 Task: Open a blank google sheet and write heading  Blaze Sales. Add 10 people name  'Joshua Rivera, Zoey Coleman, Ryan Wright, Addison Bailey, Jonathan Simmons, Brooklyn Ward, Caleb Barnes, Audrey Collins, Gabriel Perry, Sofia Bell'Item code in between  1009-1200. Product range in between  1000-5000. Add Products   Keen Shoe, Lacoste Shoe, Merrell Shoe, Mizuno  Shoe, Onitsuka Tiger Shoe, Salomon Shoe, Sanuk Shoe, Saucony Shoe, Sperry Shoe, Superga Shoe.Choose quantity  5 to 10 Tax 12 percent commission 2 percent Total Add Amount. Save page  Blaze Sales log   book
Action: Mouse moved to (336, 202)
Screenshot: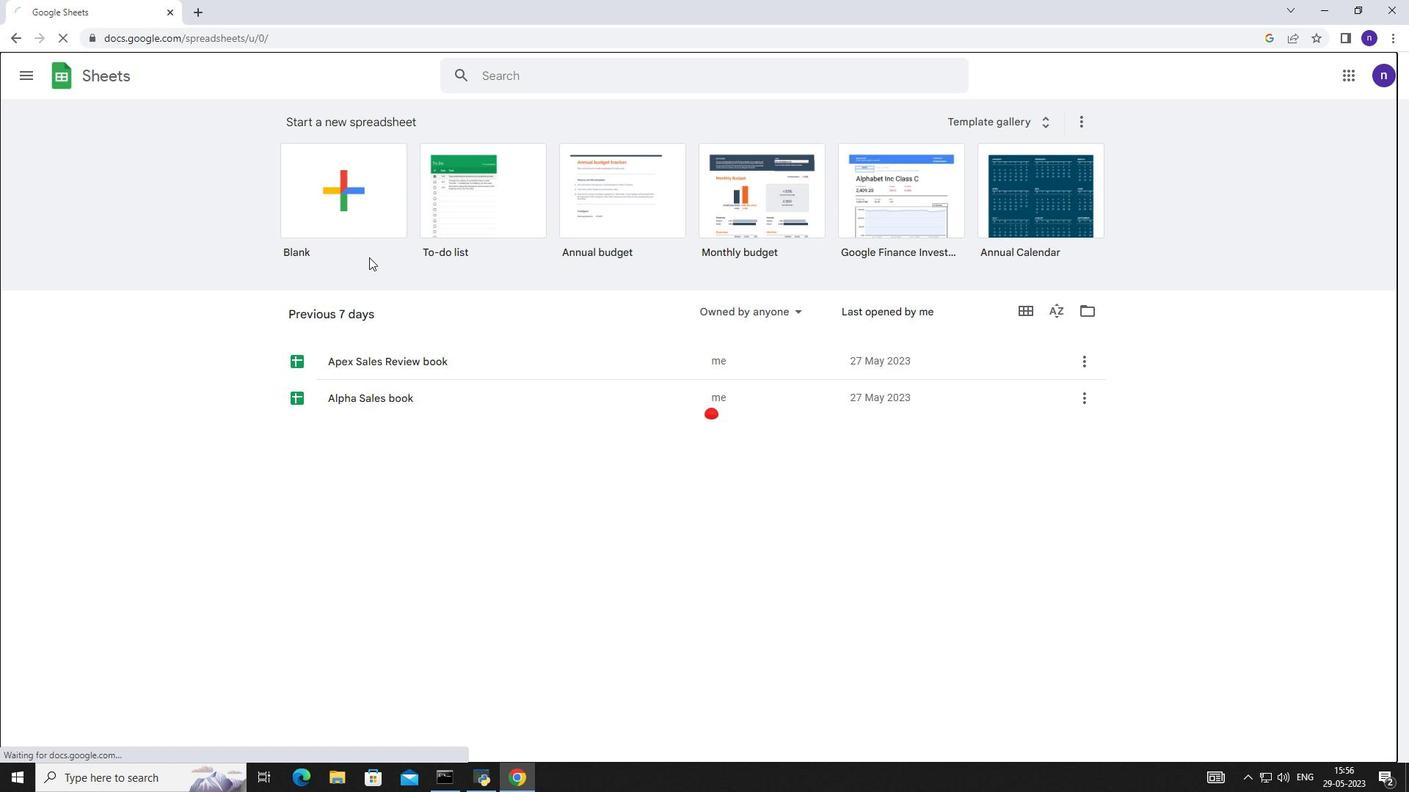 
Action: Mouse pressed left at (336, 202)
Screenshot: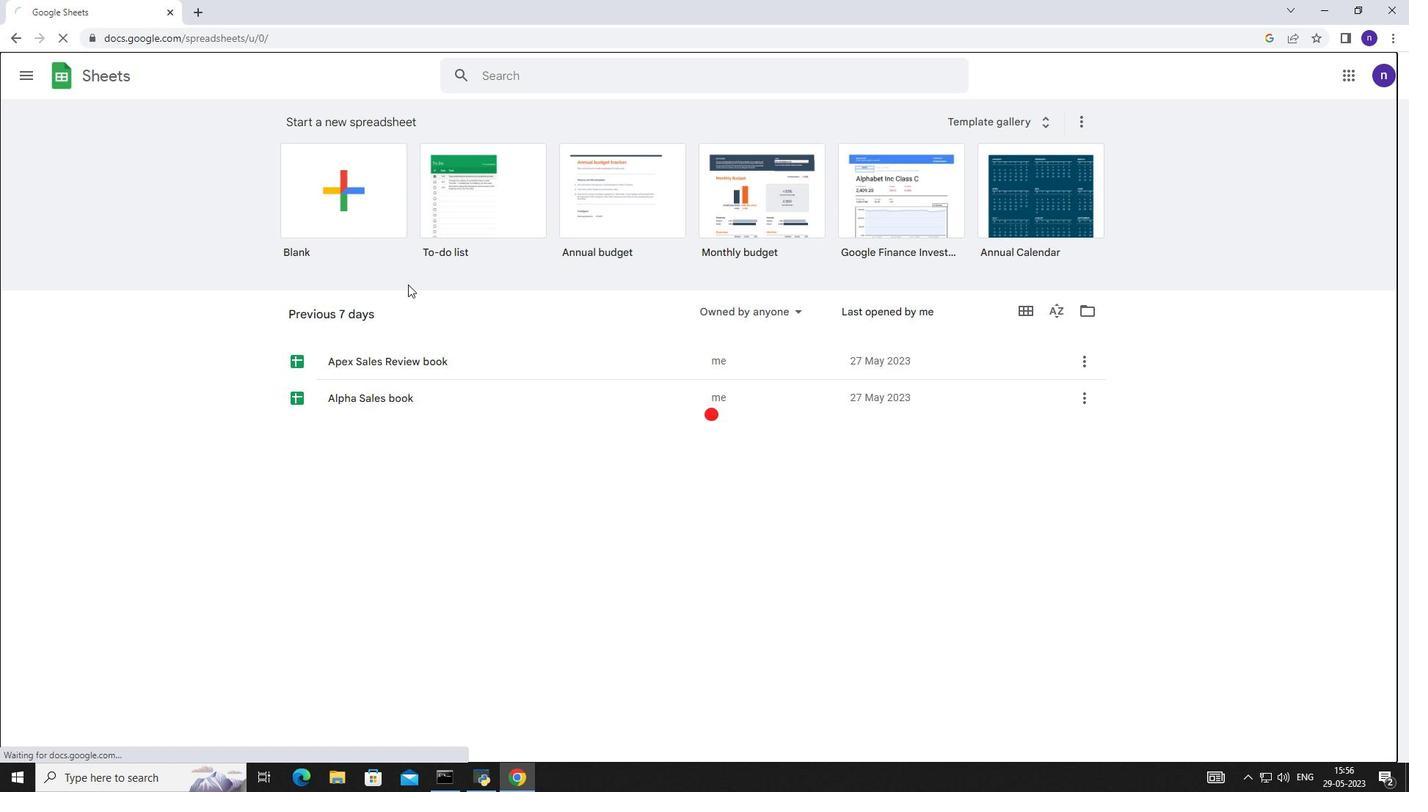 
Action: Mouse moved to (341, 184)
Screenshot: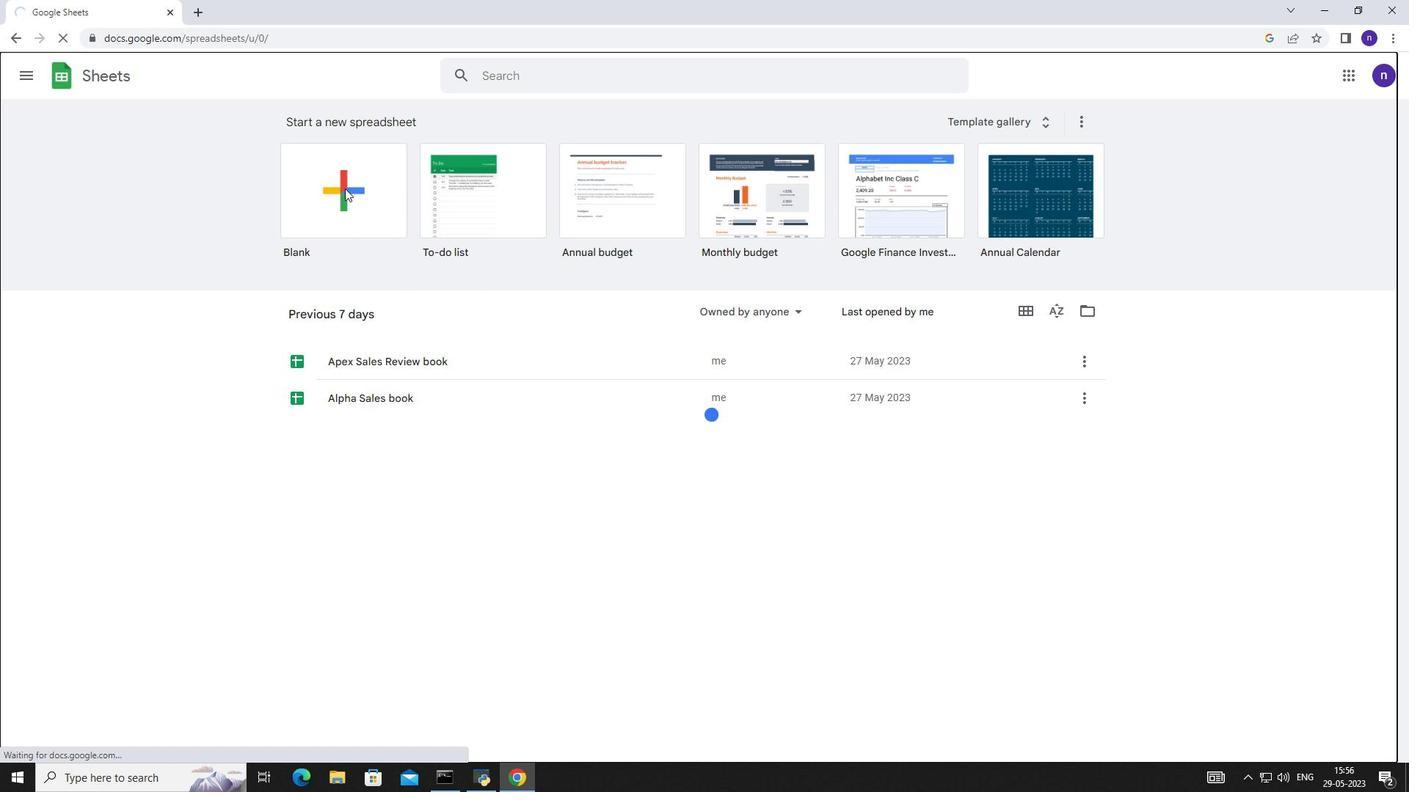 
Action: Mouse pressed left at (341, 184)
Screenshot: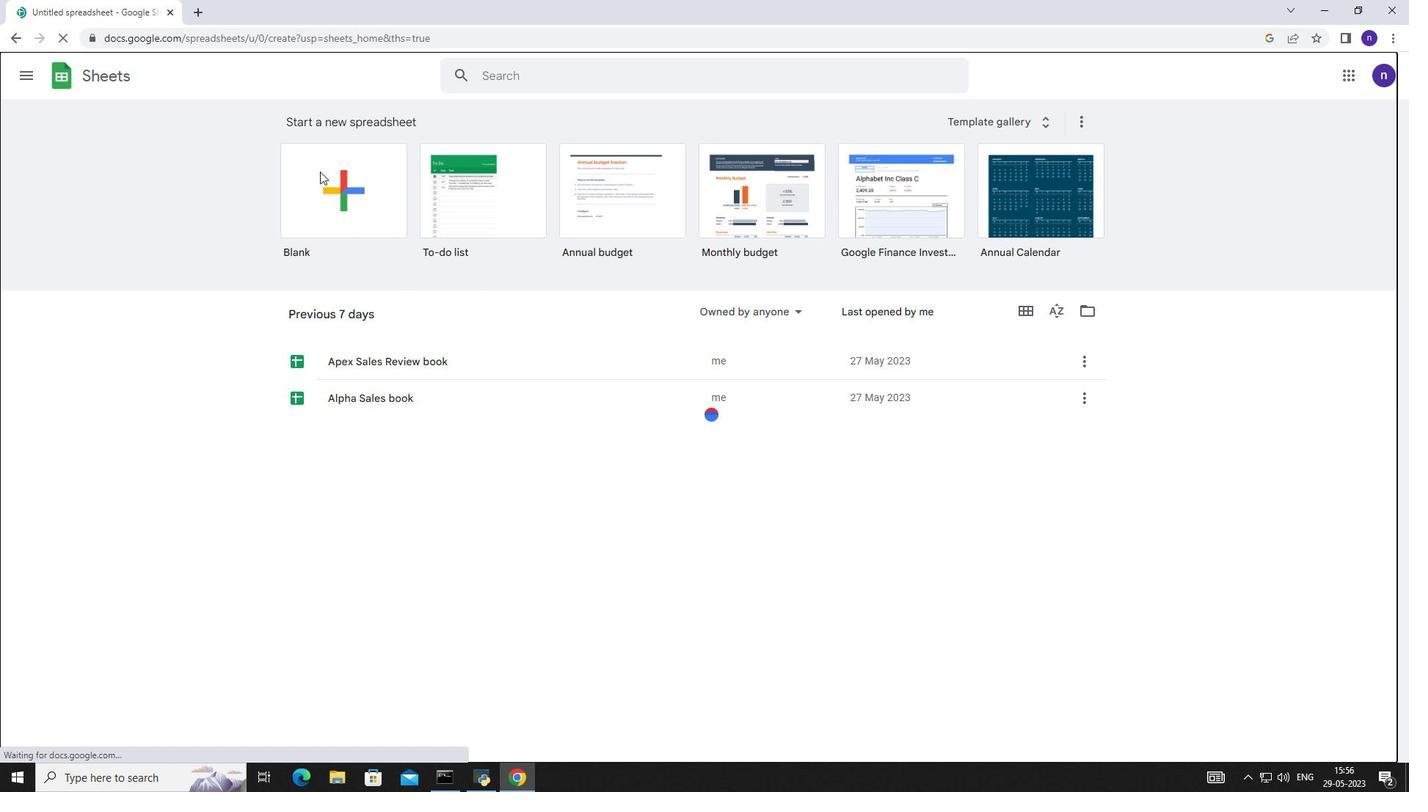 
Action: Mouse moved to (122, 62)
Screenshot: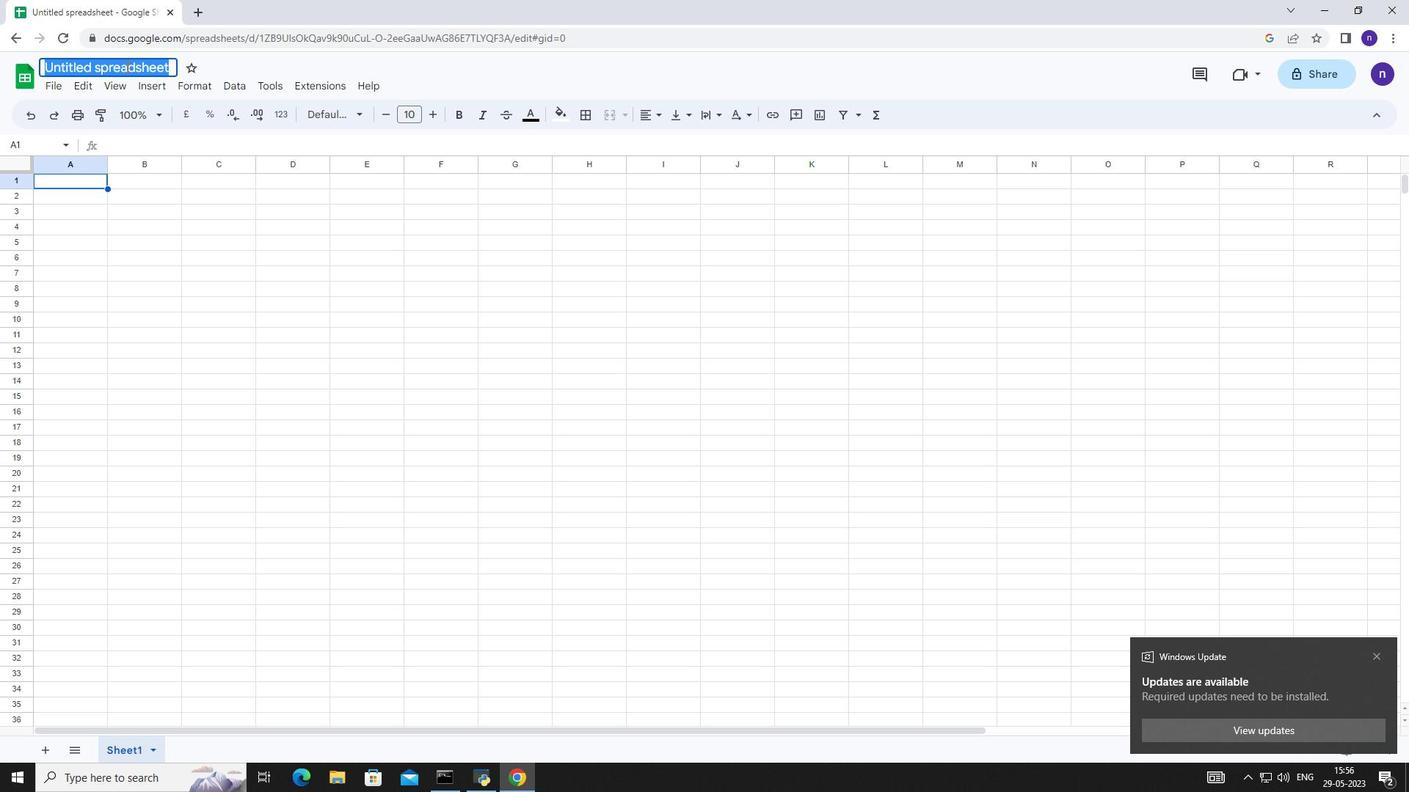 
Action: Mouse pressed left at (122, 62)
Screenshot: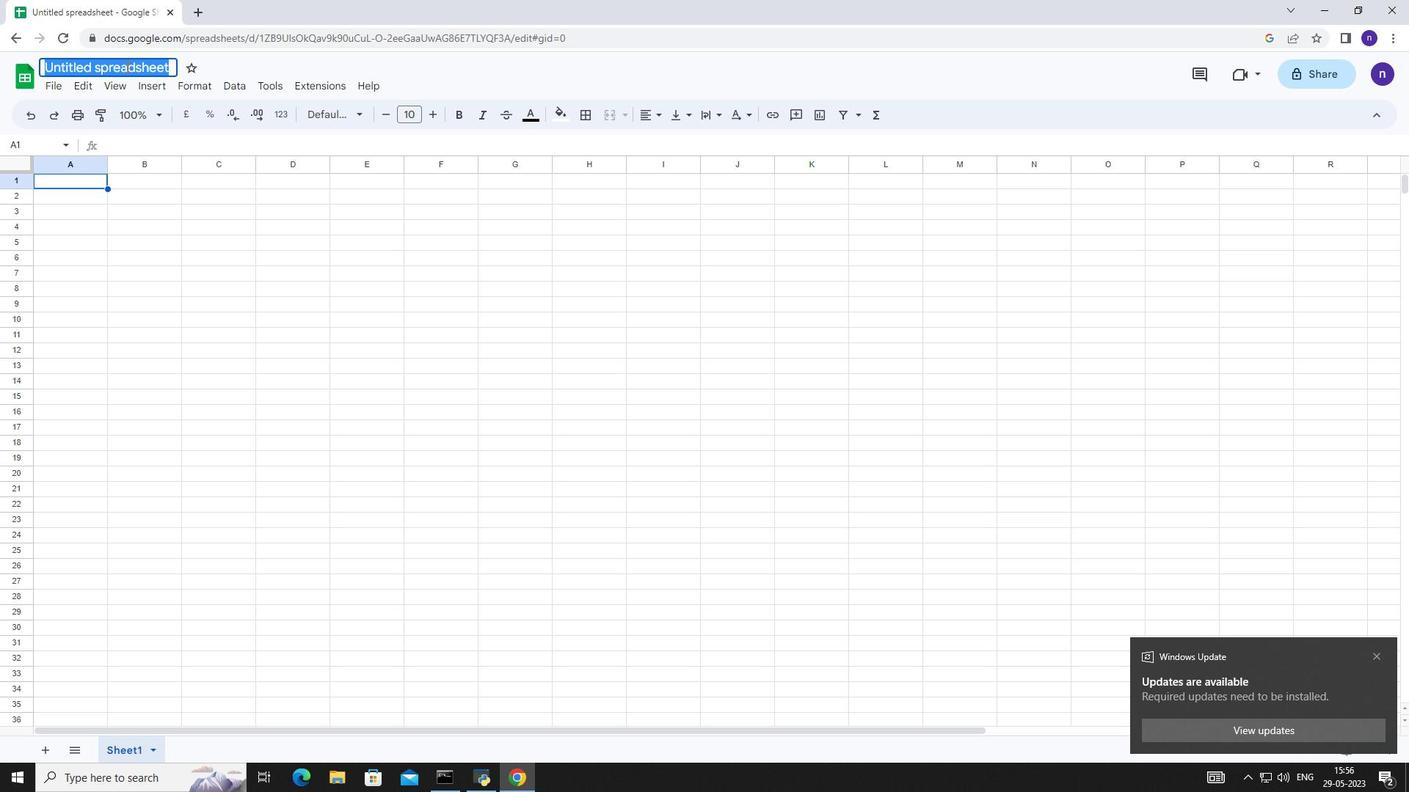 
Action: Key pressed <Key.shift_r>Blaze<Key.space><Key.shift_r>Sales
Screenshot: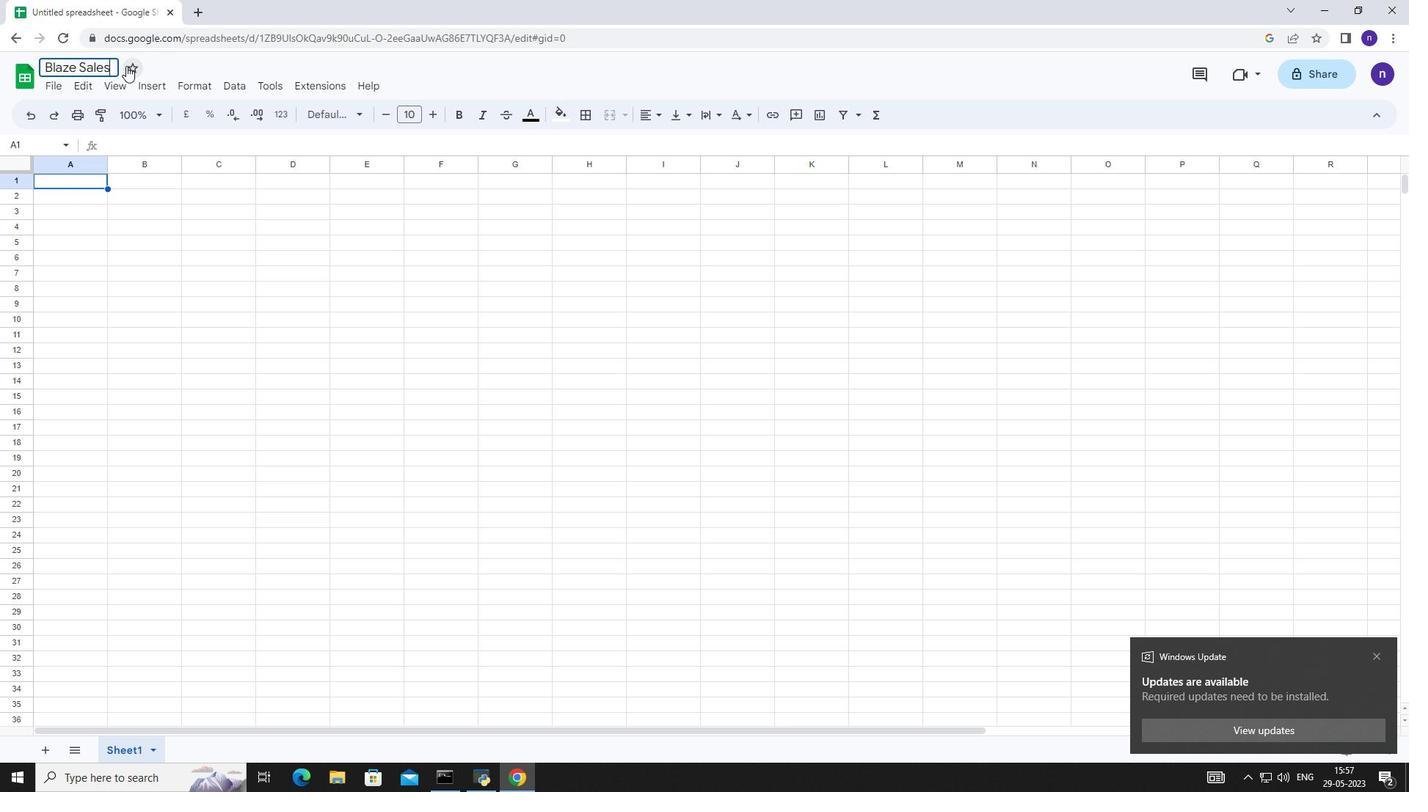 
Action: Mouse moved to (186, 188)
Screenshot: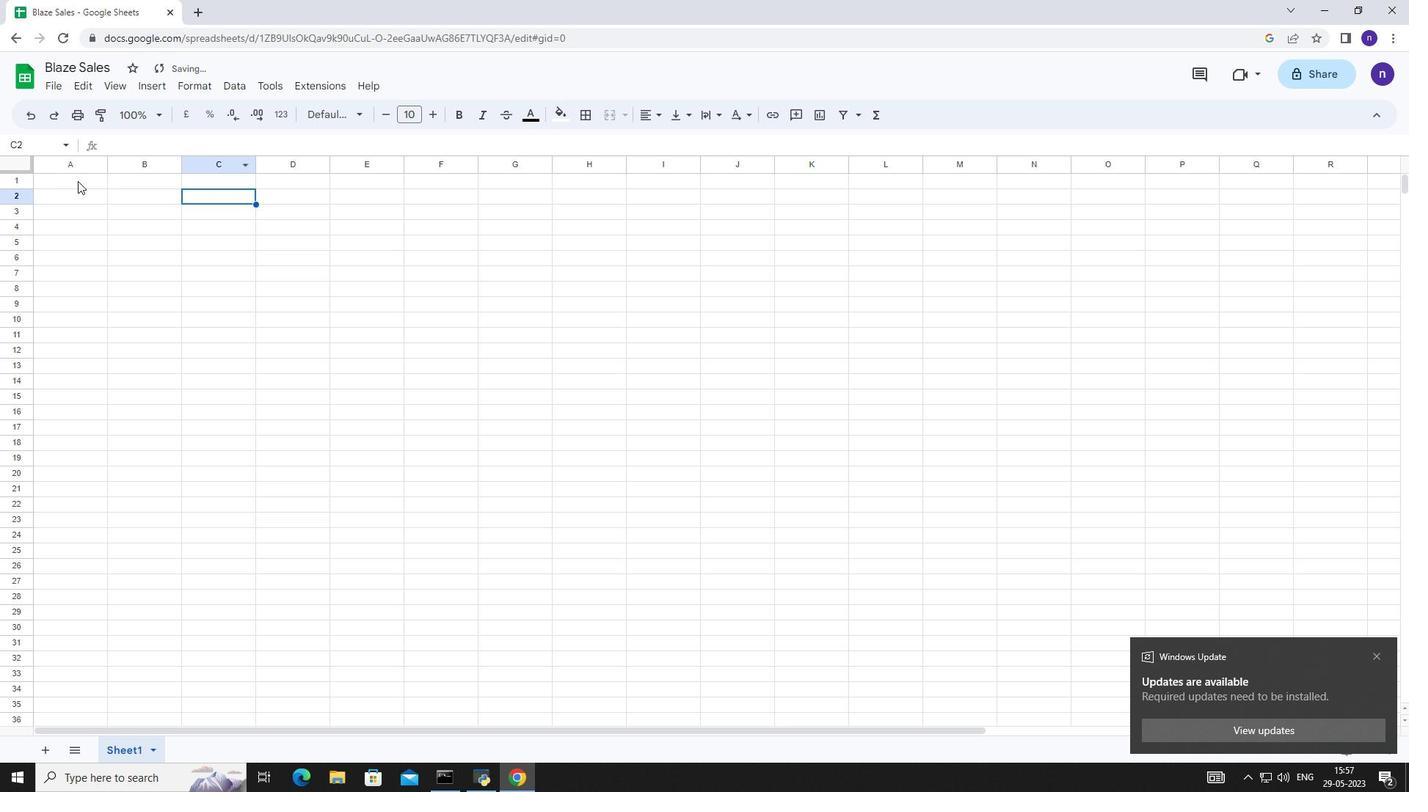 
Action: Mouse pressed left at (186, 188)
Screenshot: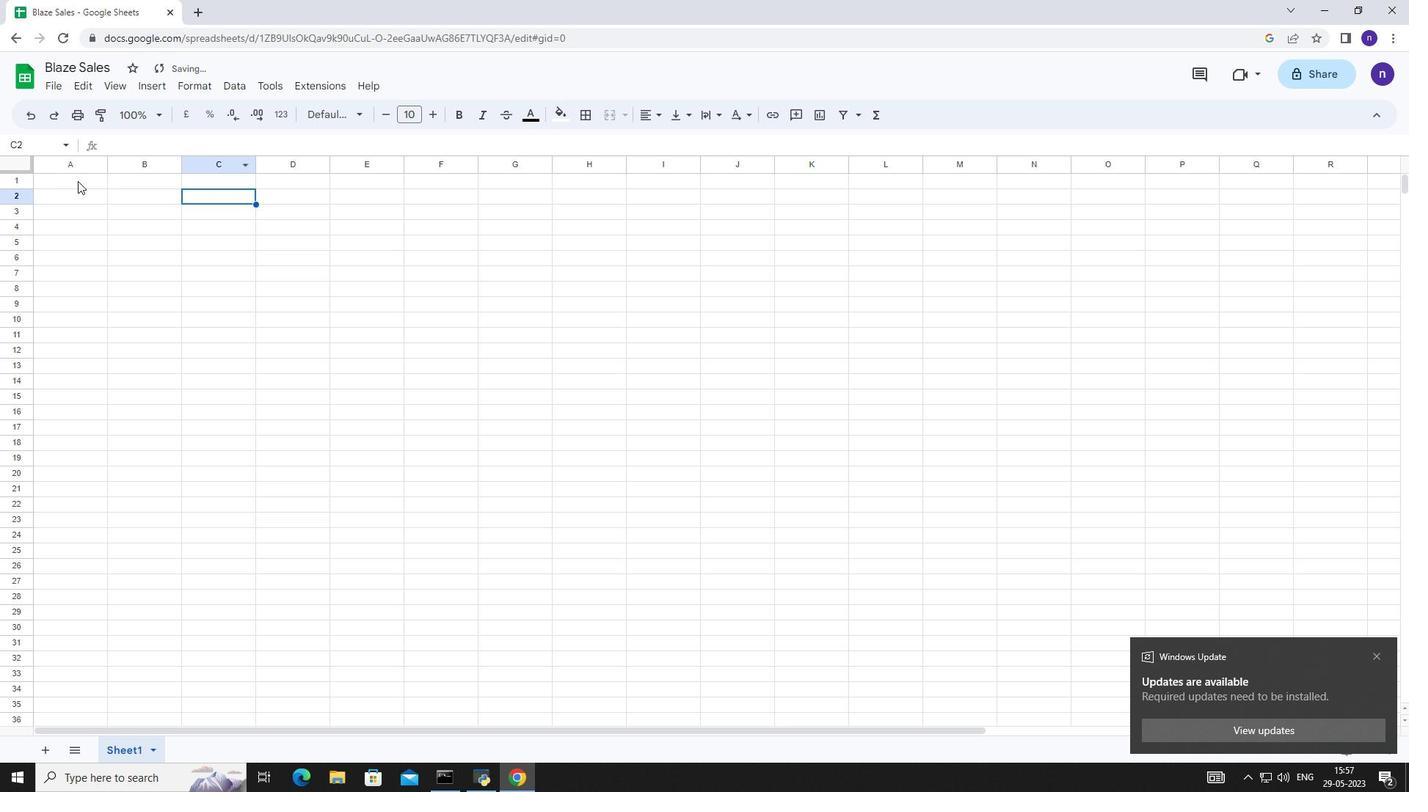 
Action: Mouse moved to (74, 177)
Screenshot: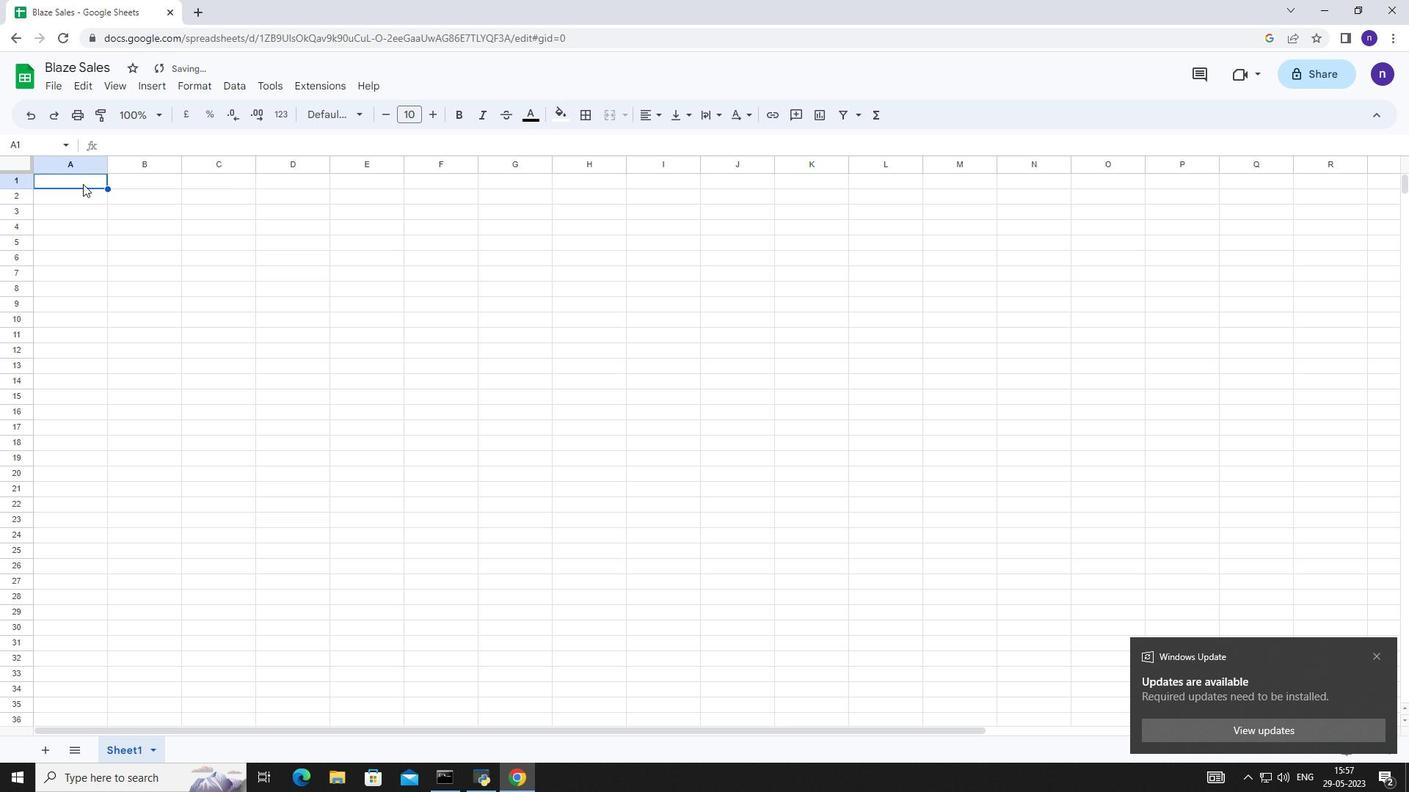 
Action: Mouse pressed left at (74, 177)
Screenshot: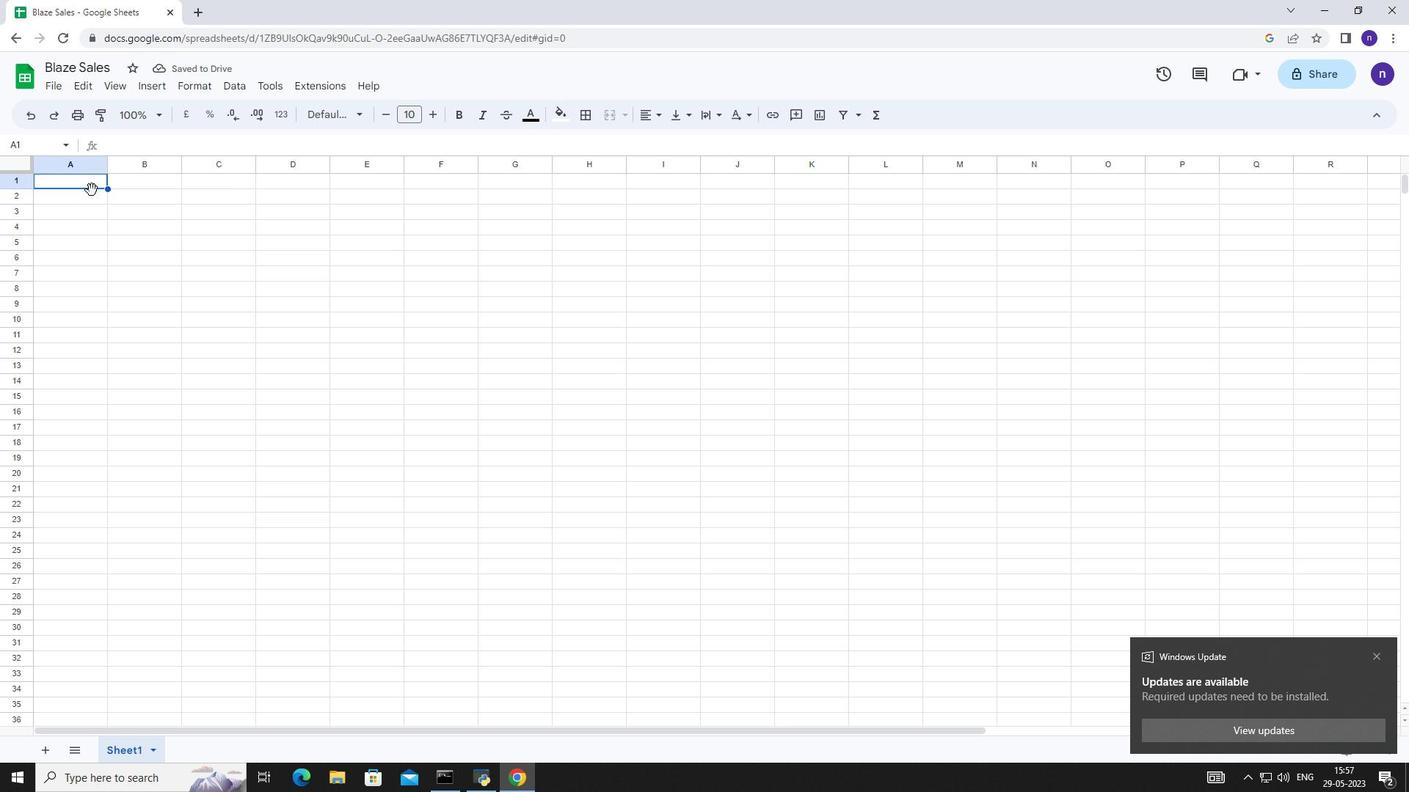 
Action: Mouse moved to (88, 205)
Screenshot: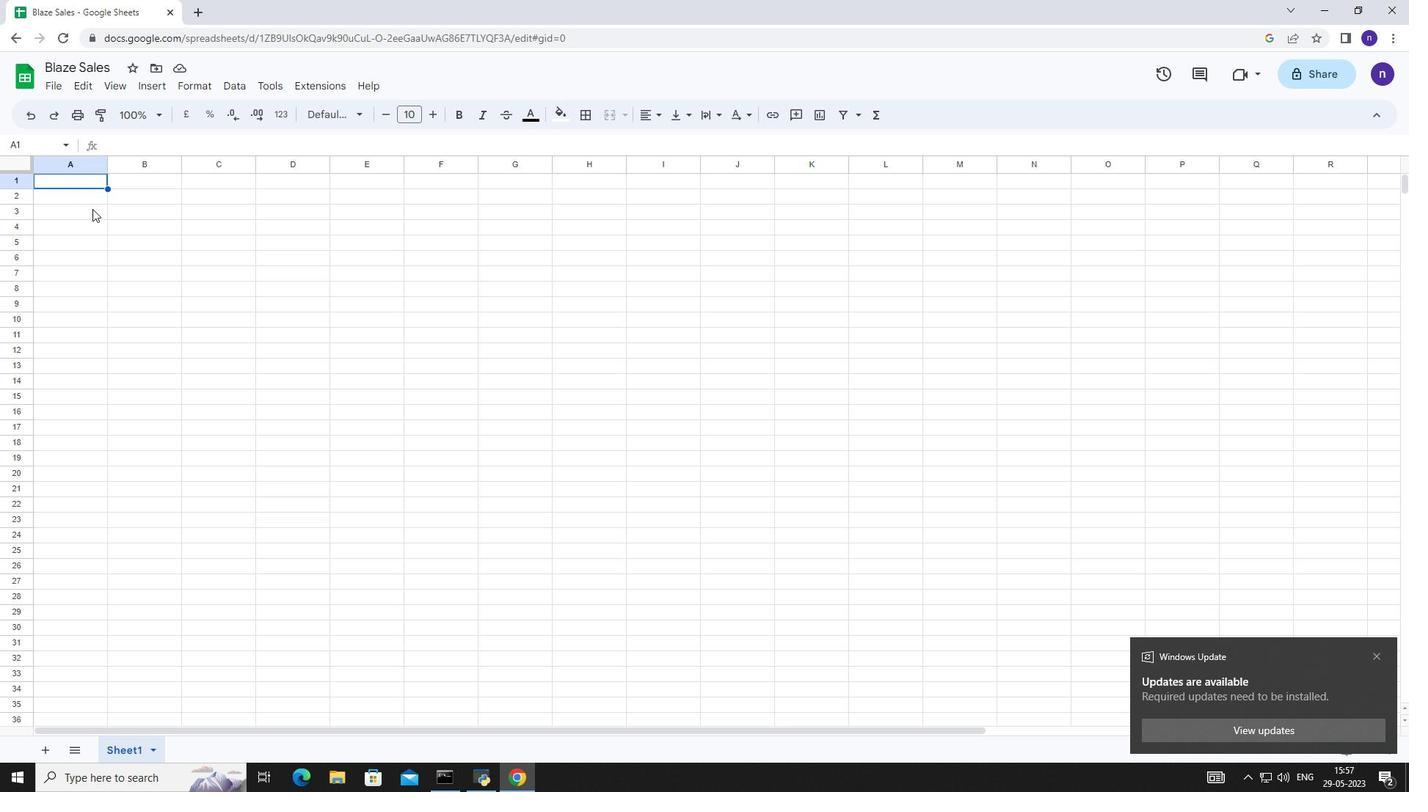 
Action: Key pressed <Key.shift_r>Blaze<Key.space><Key.shift_r>Sales<Key.enter><Key.shift><Key.shift><Key.shift><Key.shift><Key.shift><Key.shift>Joshua<Key.space><Key.shift_r>Rivera<Key.enter><Key.shift_r>Zoey<Key.space><Key.shift_r>Coleman<Key.enter><Key.shift_r>Ryan<Key.space><Key.shift_r>Wright<Key.enter><Key.shift_r>Addison<Key.space><Key.shift_r>Bailey<Key.enter><Key.shift_r>Jonathan<Key.space><Key.shift_r>Simmons<Key.enter><Key.shift_r>Brooklyn<Key.space><Key.shift_r>Ward'<Key.backspace><Key.enter><Key.shift_r>Caleb<Key.space><Key.shift_r>Barnes<Key.enter><Key.shift_r>Audrey<Key.space><Key.shift_r>Colling<Key.enter><Key.shift_r>Gabriel<Key.space><Key.shift_r><Key.shift_r><Key.shift_r><Key.shift_r>Perry<Key.enter><Key.shift_r>Sofia<Key.up><Key.up><Key.up><Key.up><Key.up><Key.up><Key.up><Key.up><Key.up><Key.up><Key.up><Key.up><Key.up><Key.up><Key.up><Key.up><Key.up><Key.up><Key.up><Key.up><Key.up><Key.up><Key.up><Key.up><Key.up><Key.up><Key.up><Key.up><Key.up><Key.up><Key.up><Key.up><Key.up><Key.up><Key.up><Key.up><Key.up><Key.up><Key.up><Key.up><Key.up><Key.up><Key.right><Key.shift_r>Item<Key.space><Key.shift_r>Code<Key.enter>1100<Key.enter>1270<Key.enter>189<Key.backspace><Key.backspace><Key.backspace><Key.backspace><Key.up>1090<Key.enter>1070<Key.enter>1108<Key.enter>1155<Key.enter>1158<Key.enter>1162<Key.enter>1200<Key.enter>1199<Key.enter>1149<Key.enter><Key.up><Key.up><Key.up><Key.up><Key.up><Key.up><Key.up><Key.up><Key.up><Key.up><Key.up><Key.up><Key.up><Key.up><Key.up><Key.up><Key.up><Key.up><Key.up><Key.up><Key.right><Key.shift_r>Product<Key.space><Key.shift_r>Range<Key.enter>1000<Key.enter>1099<Key.enter>1154<Key.enter>2872<Key.enter>4000<Key.enter>45000<Key.enter>1900<Key.backspace><Key.backspace><Key.backspace><Key.backspace>4900<Key.enter>5000<Key.enter><Key.up><Key.up><Key.up>
Screenshot: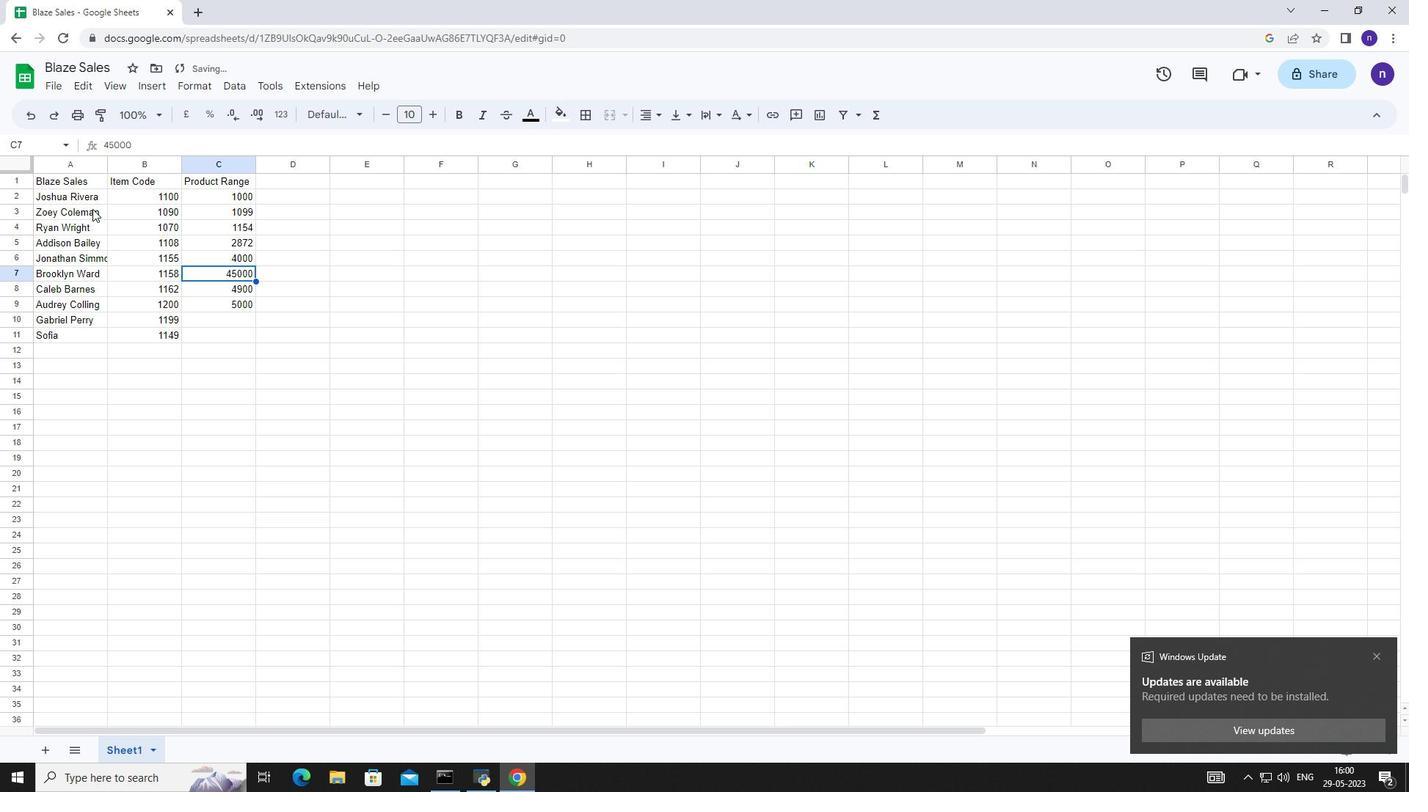 
Action: Mouse moved to (142, 138)
Screenshot: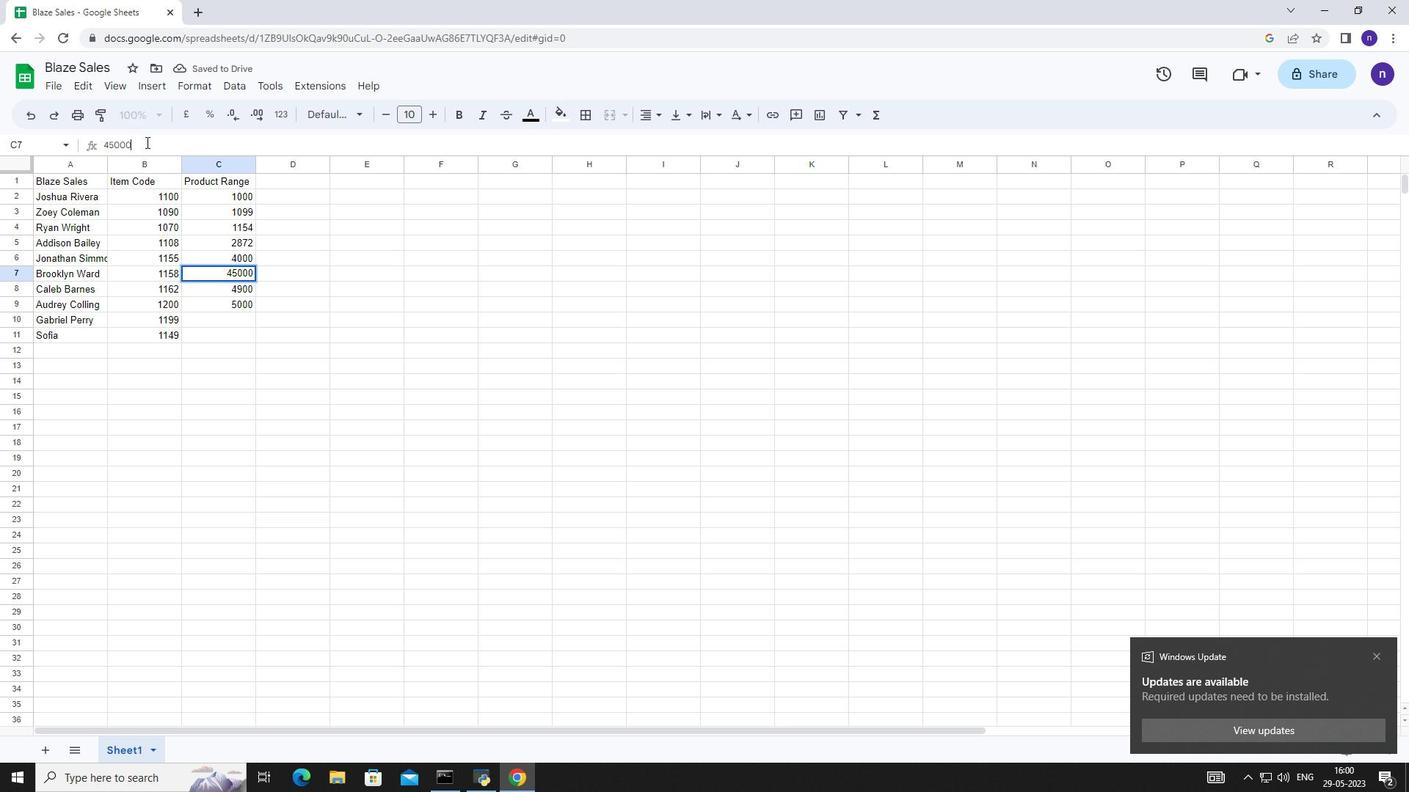 
Action: Mouse pressed left at (142, 138)
Screenshot: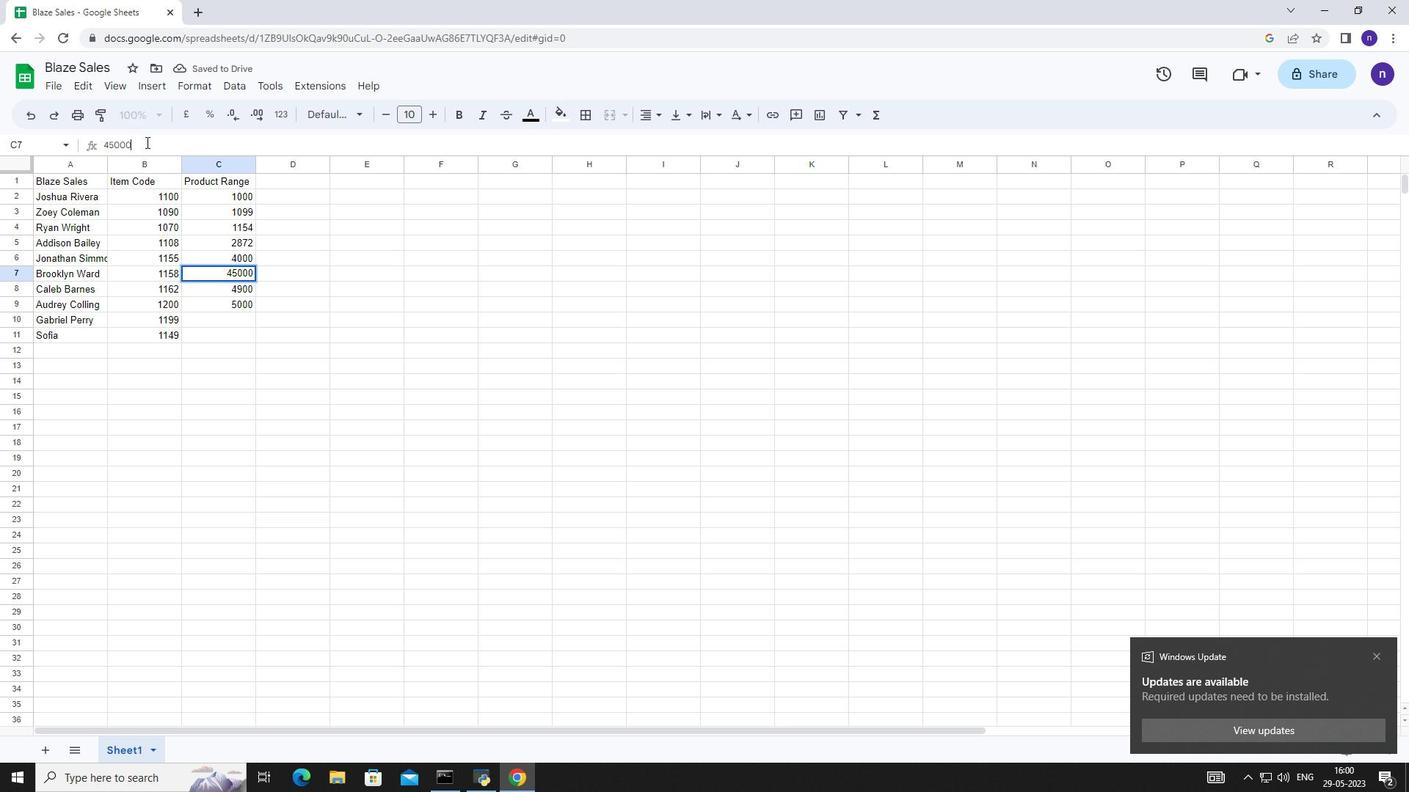 
Action: Key pressed <Key.backspace><Key.enter>
Screenshot: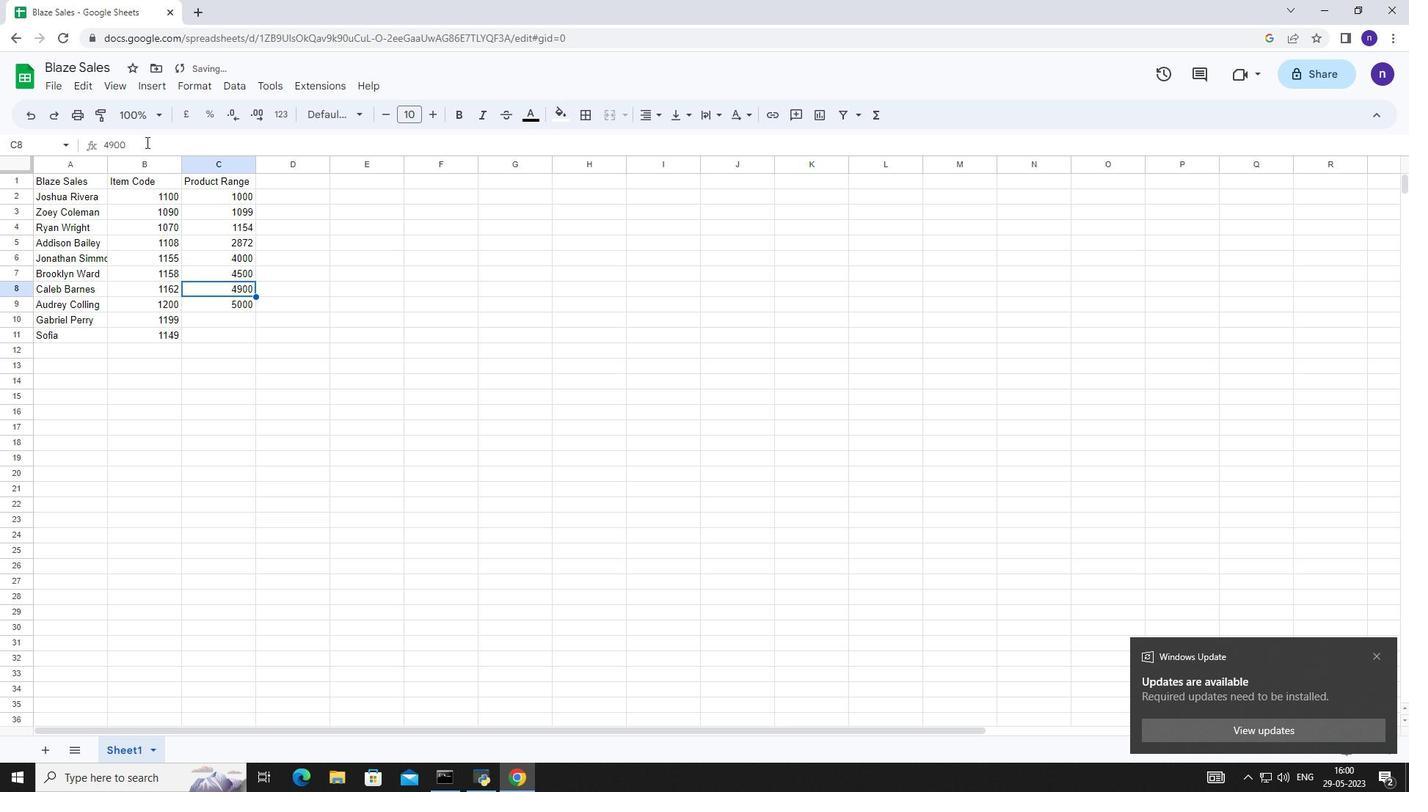 
Action: Mouse moved to (200, 318)
Screenshot: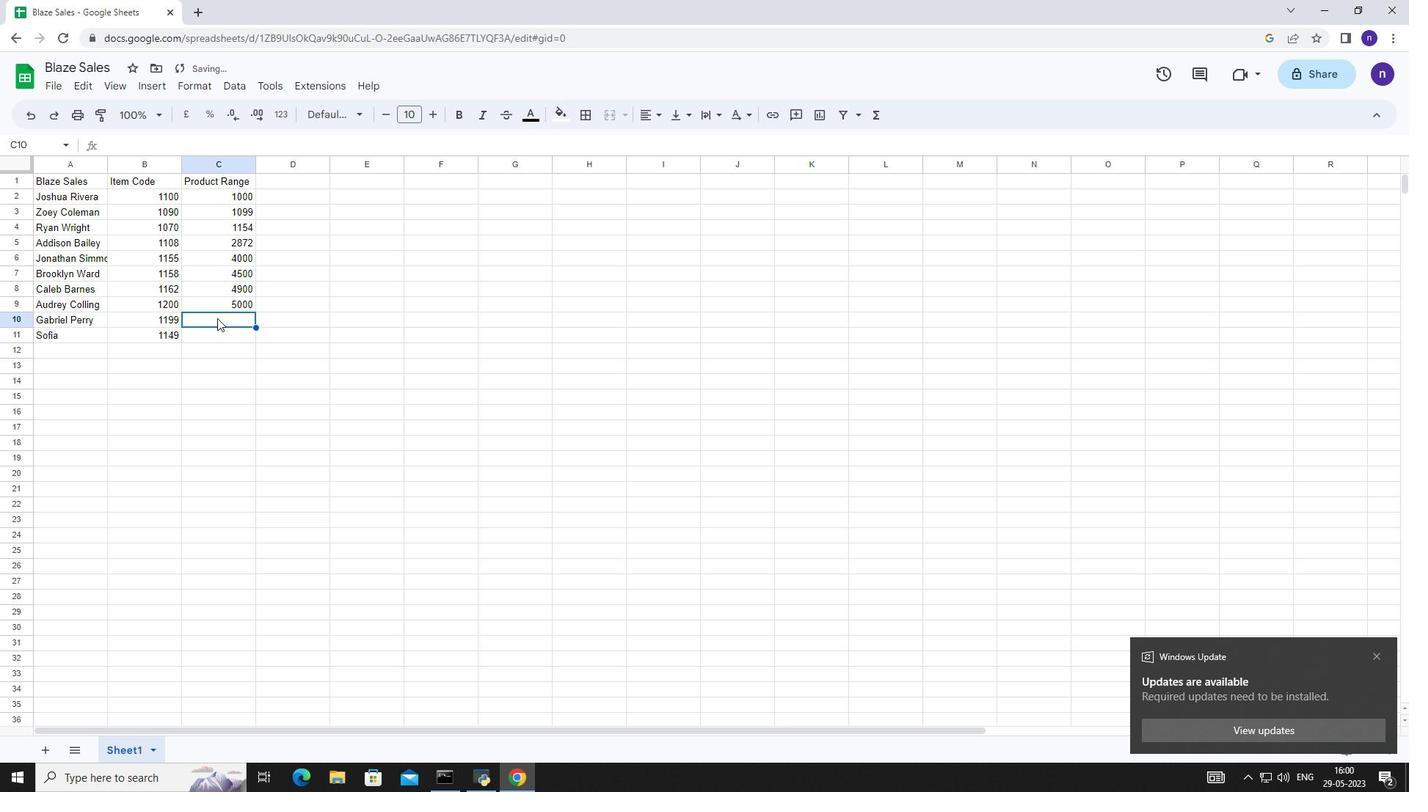 
Action: Mouse pressed left at (200, 318)
Screenshot: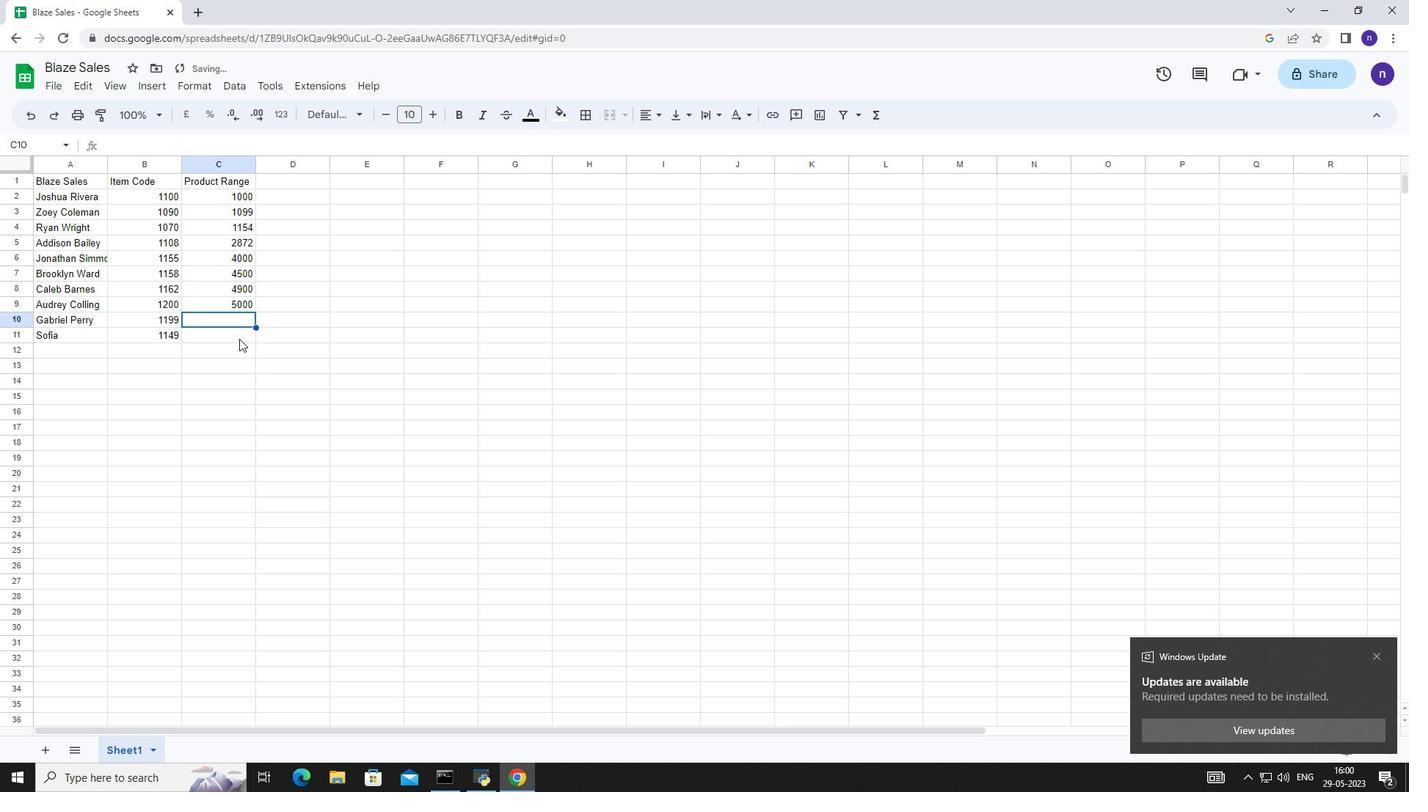 
Action: Mouse moved to (244, 340)
Screenshot: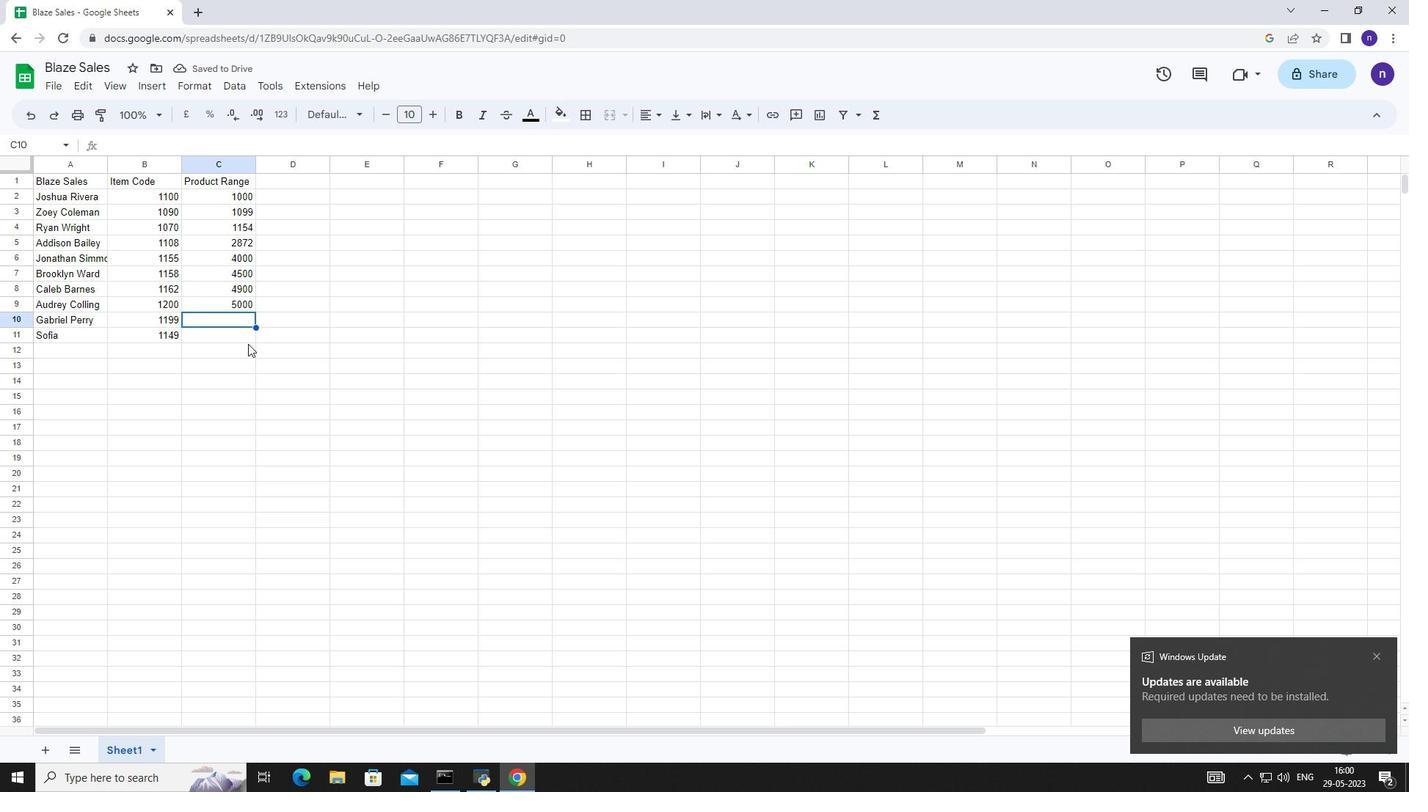 
Action: Key pressed 3725<Key.enter>2652<Key.enter><Key.up><Key.up><Key.up><Key.up><Key.up><Key.up><Key.up><Key.up><Key.right><Key.right><Key.up><Key.up><Key.up><Key.left><Key.left><Key.right><Key.shift_r><Key.shift_r>Product<Key.enter><Key.shift_r><Key.shift_r><Key.shift_r><Key.shift_r><Key.shift_r><Key.shift_r><Key.shift_r><Key.shift_r><Key.shift_r>L<Key.backspace><Key.shift_r><Key.shift_r><Key.shift_r><Key.shift_r>Keen<Key.space><Key.shift_r>Shoe<Key.enter><Key.shift_r>Lacoste<Key.space><Key.shift_r>Show<Key.enter><Key.up>
Screenshot: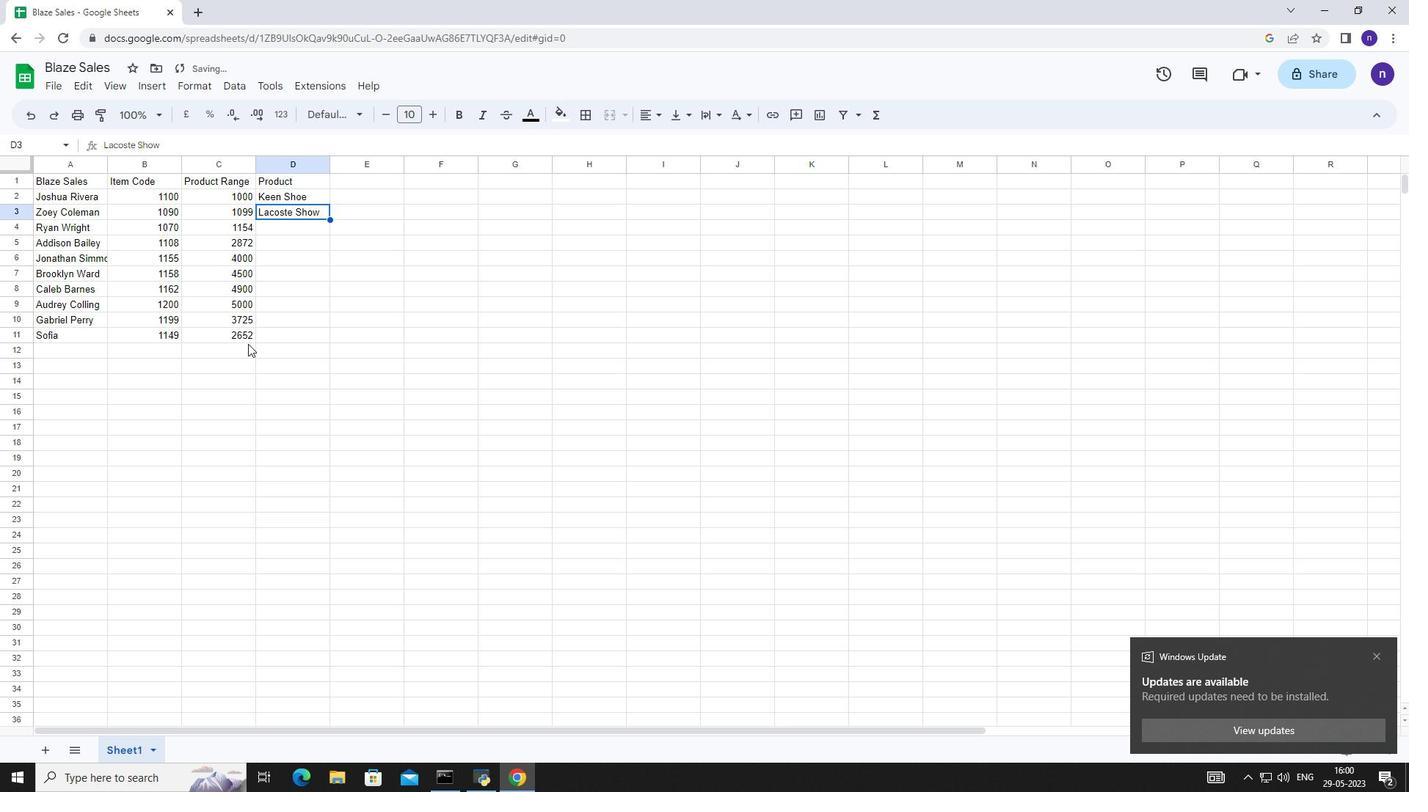 
Action: Mouse moved to (187, 143)
Screenshot: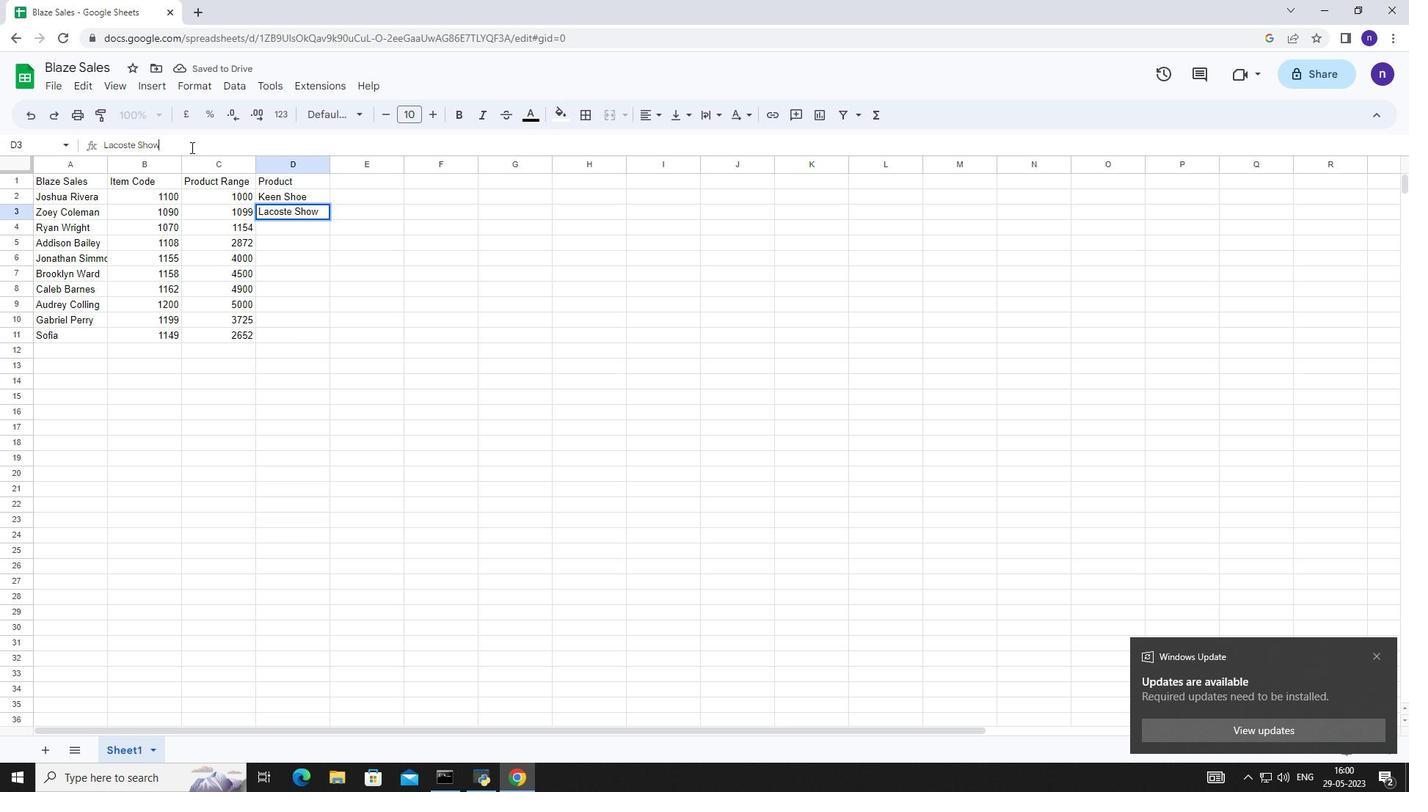 
Action: Mouse pressed left at (187, 143)
Screenshot: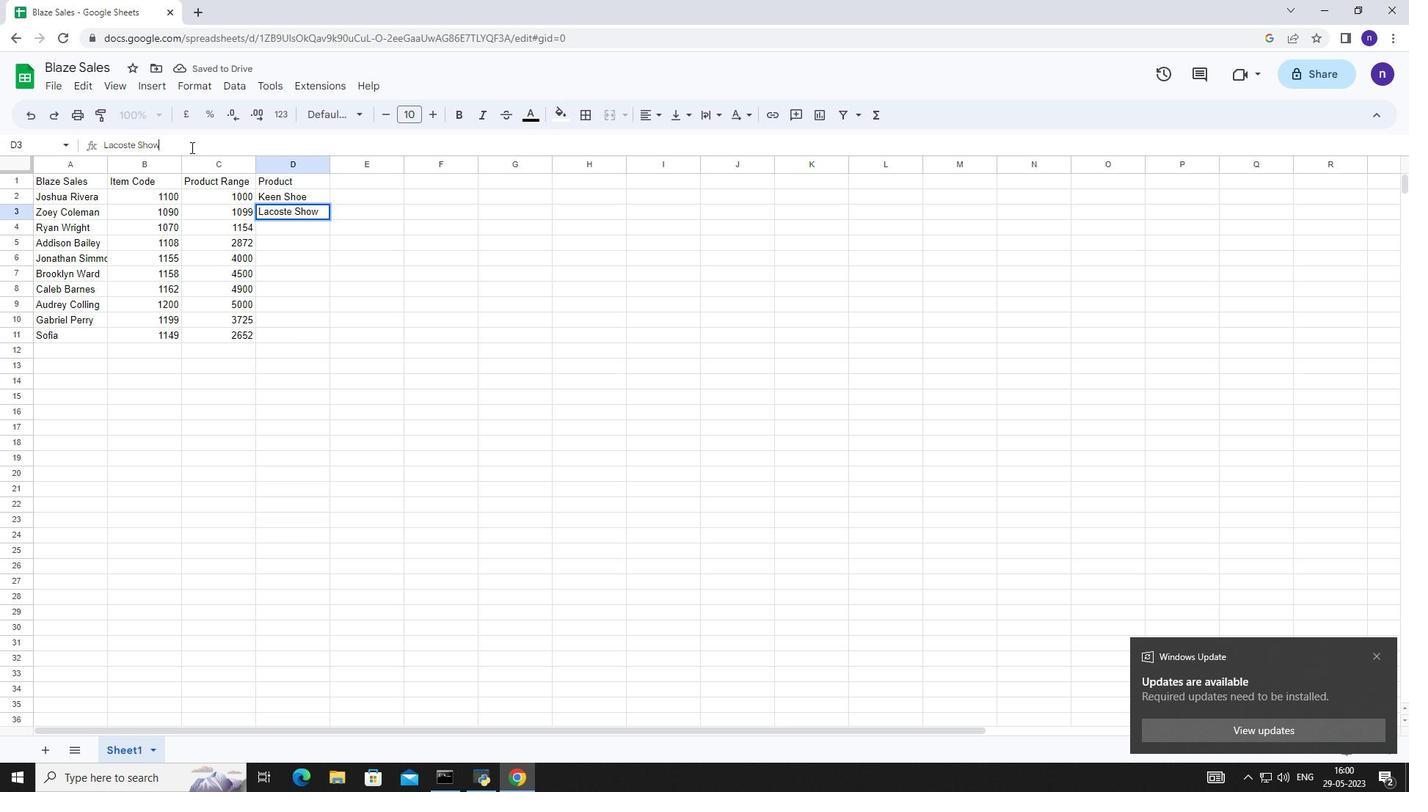 
Action: Key pressed <Key.backspace>e<Key.enter><Key.shift_r><Key.shift_r><Key.shift_r><Key.shift_r><Key.shift_r>Merrell<Key.space><Key.shift_r>Shoe<Key.enter><Key.shift_r>Sanuk<Key.space><Key.shift_r>show<Key.enter><Key.shift_r>Saucony<Key.space><Key.shift_r>Shoe<Key.up>
Screenshot: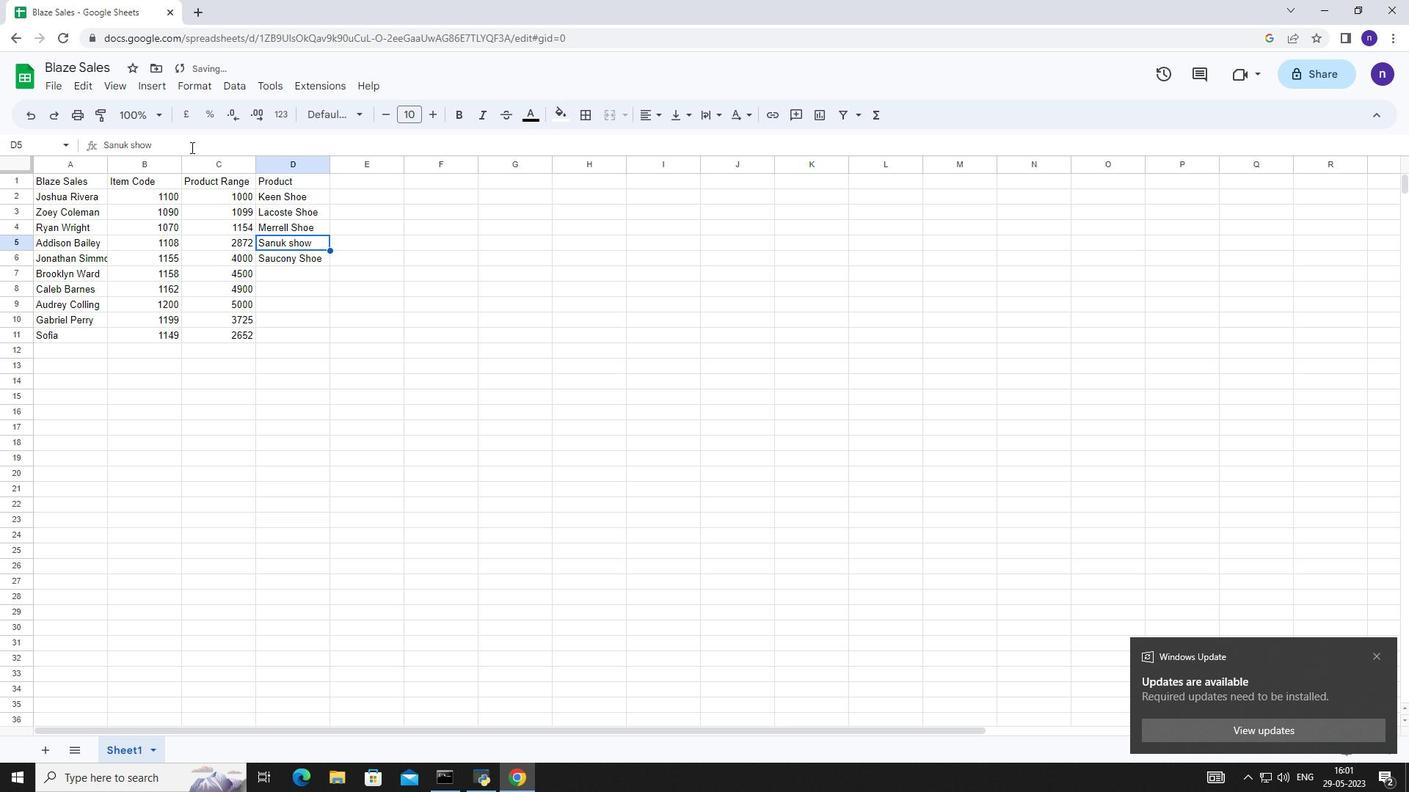 
Action: Mouse moved to (171, 138)
Screenshot: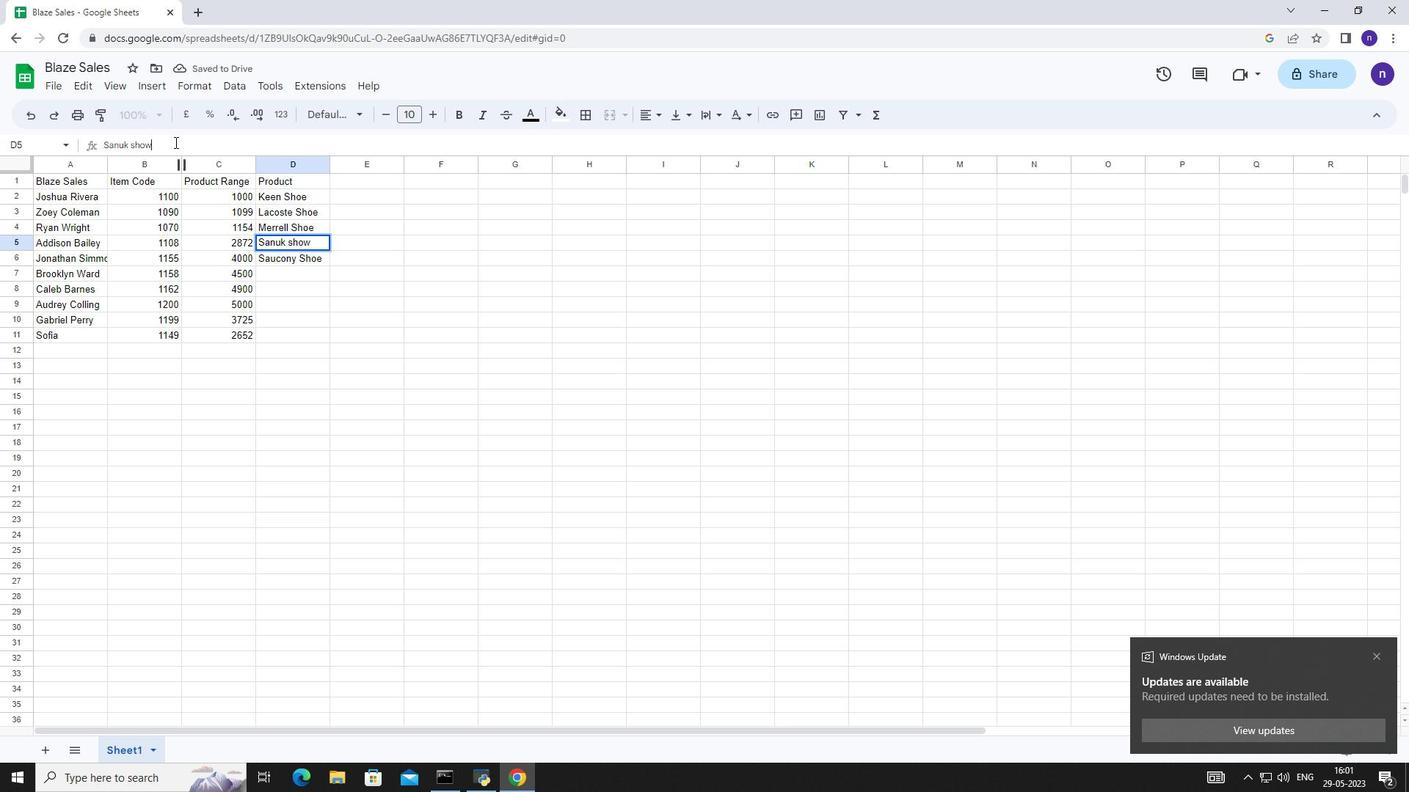 
Action: Mouse pressed left at (171, 138)
Screenshot: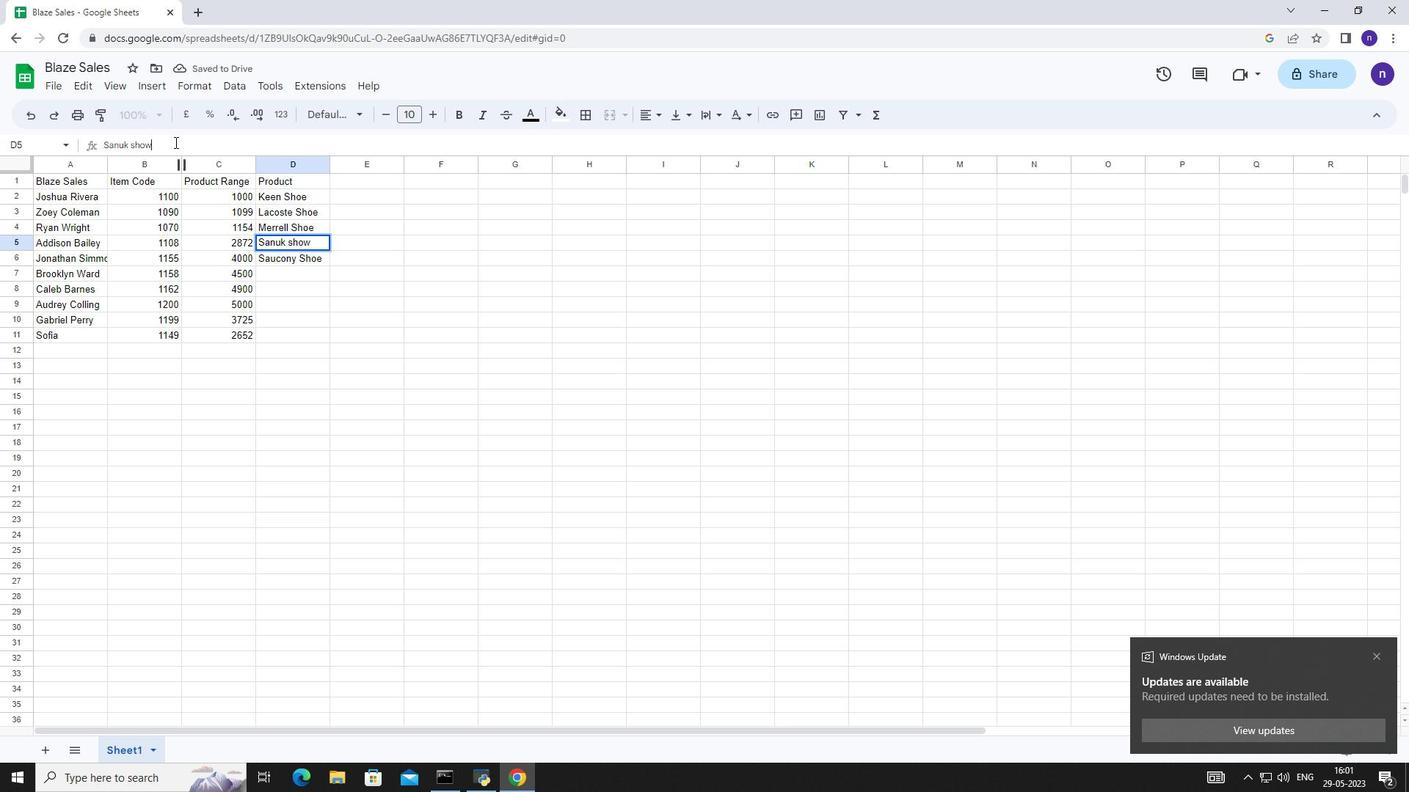 
Action: Key pressed <Key.backspace>e<Key.enter><Key.down><Key.shift_r>Sperry<Key.space><Key.shift_r>Shoe<Key.enter><Key.shift_r>Superga<Key.space>show<Key.enter><Key.up><Key.up><Key.up><Key.up><Key.up><Key.up><Key.up><Key.down><Key.down><Key.down><Key.down><Key.down><Key.down><Key.up><Key.up><Key.up><Key.up><Key.down><Key.shift_r>Mizuno<Key.space><Key.shift_r>Shoe<Key.enter><Key.shift_r><Key.shift_r><Key.shift_r>Onitsuka<Key.space><Key.shift_r>Tiger<Key.space><Key.shift_r>Shoe<Key.enter><Key.shift_r>Merrell<Key.space><Key.shift_r>Shoe<Key.down><Key.up><Key.shift_r>Salomon<Key.space><Key.shift_r>Shoe<Key.enter><Key.shift_r>Sanuk<Key.space><Key.shift_r>Shoe<Key.enter><Key.shift_r>Saucony<Key.space><Key.shift_r>Shoe<Key.enter><Key.shift_r>Sperry<Key.space><Key.shift_r>Shoe<Key.enter><Key.shift_r>Superga<Key.space><Key.shift_r>Show<Key.enter><Key.up>
Screenshot: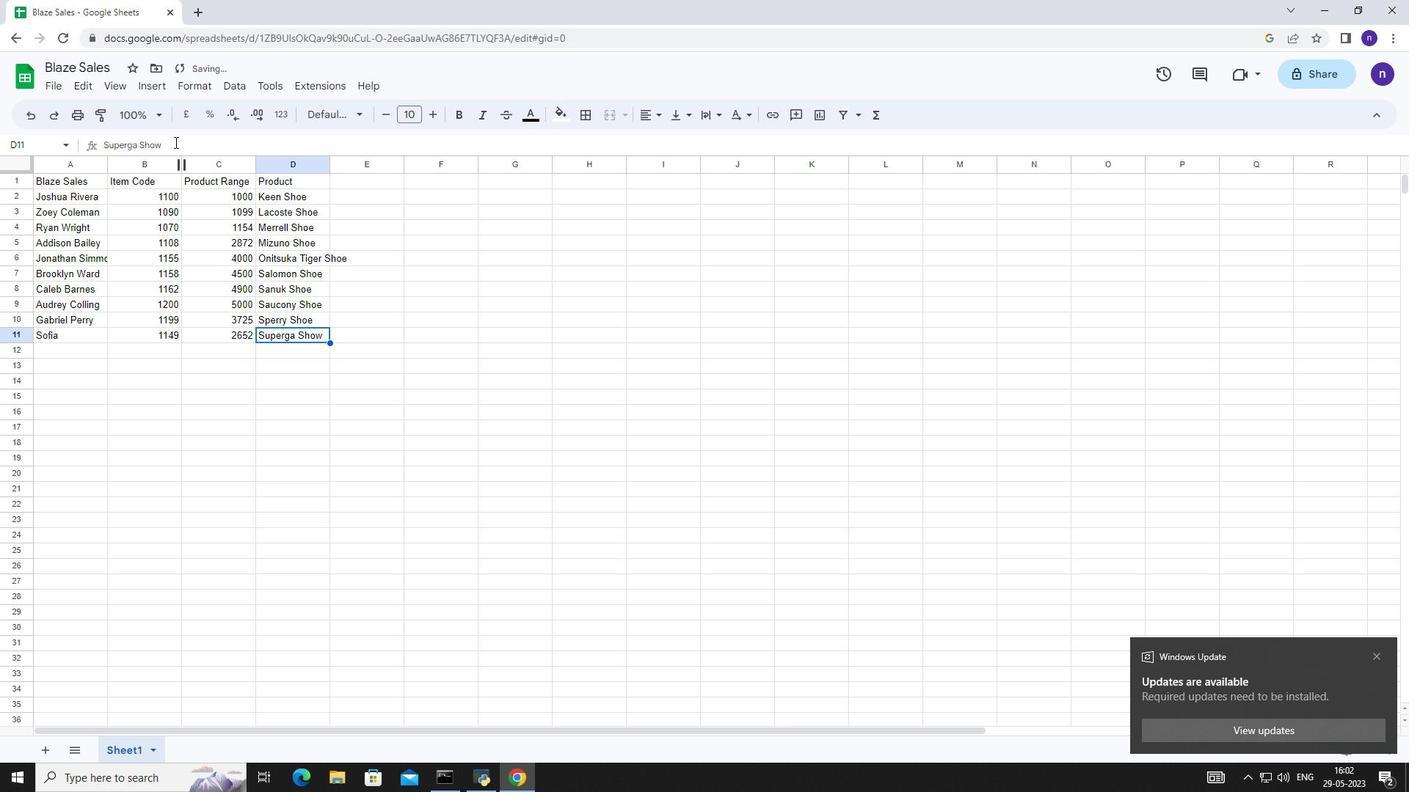 
Action: Mouse moved to (173, 143)
Screenshot: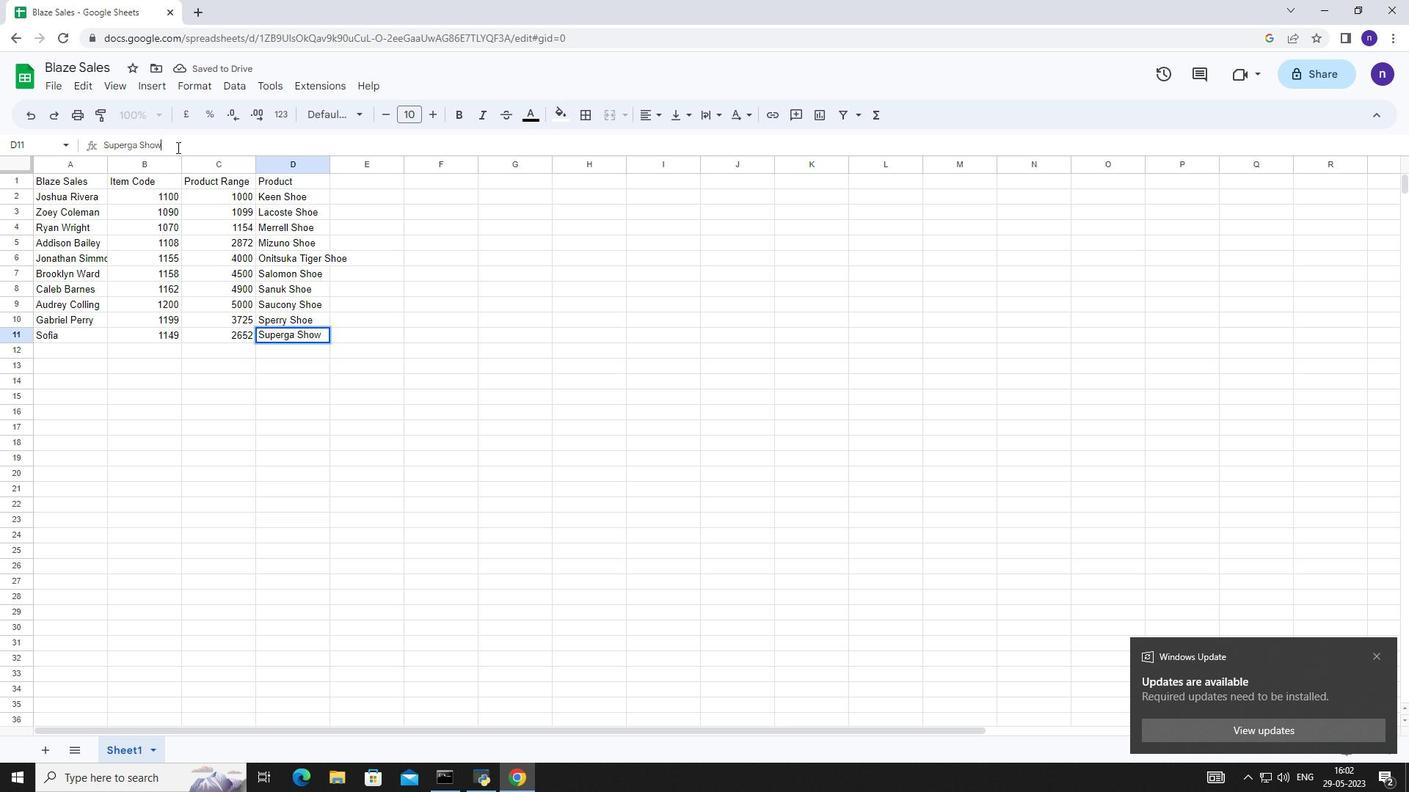 
Action: Mouse pressed left at (173, 143)
Screenshot: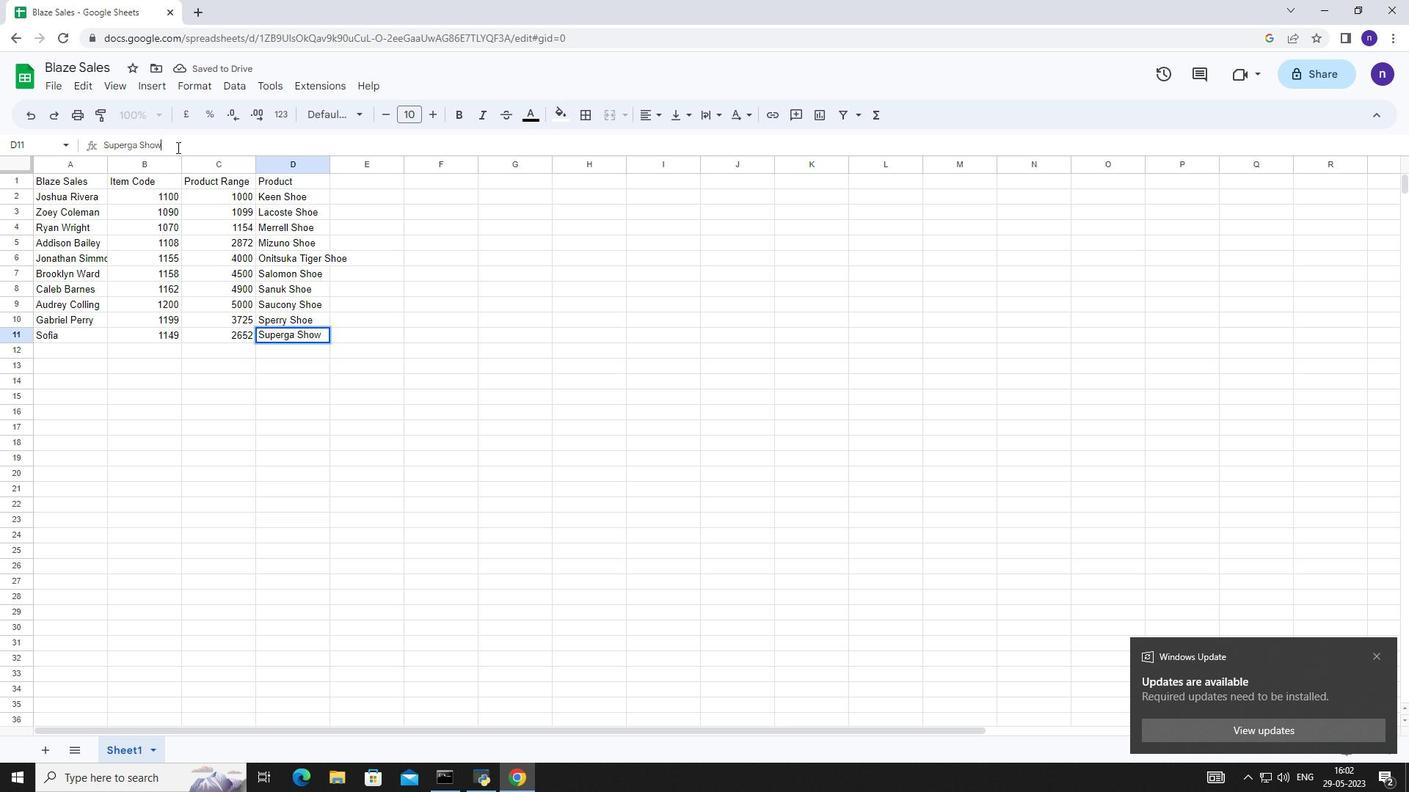 
Action: Key pressed <Key.backspace>e<Key.enter><Key.up><Key.up><Key.up><Key.up><Key.up><Key.up><Key.up><Key.up><Key.up><Key.up><Key.up><Key.up><Key.up><Key.up><Key.up><Key.up><Key.up><Key.up><Key.up><Key.right><Key.shift_r>Quality<Key.enter>2<Key.down>5<Key.down>4<Key.down>3<Key.down>2<Key.down>1<Key.down>4<Key.down>3<Key.down>1<Key.down>2<Key.up><Key.up><Key.up><Key.up><Key.up><Key.up><Key.up><Key.up><Key.up><Key.up><Key.right><Key.shift_r><Key.shift_r><Key.shift_r><Key.shift_r>Total<Key.space><Key.shift_r>Amount<Key.enter>=<Key.left><Key.left><Key.left><Key.shift><Key.shift><Key.shift><Key.shift><Key.shift><Key.shift><Key.shift><Key.shift><Key.shift><Key.shift>*<Key.left><Key.enter><Key.shift>+<Key.left><Key.left><Key.left><Key.shift><Key.shift><Key.shift><Key.shift><Key.shift><Key.shift><Key.shift><Key.shift><Key.shift><Key.shift><Key.shift><Key.shift>*<Key.left><Key.enter>=<Key.left><Key.left><Key.left><Key.shift><Key.shift><Key.shift><Key.shift><Key.shift><Key.shift><Key.shift><Key.shift><Key.shift><Key.shift><Key.shift>*<Key.left><Key.enter>=<Key.left><Key.left><Key.left><Key.shift><Key.shift><Key.shift><Key.shift><Key.shift><Key.shift><Key.shift><Key.shift><Key.shift><Key.shift><Key.shift>*<Key.left><Key.enter><Key.shift>_<Key.esc><Key.shift>+<Key.left><Key.left><Key.left><Key.shift><Key.shift><Key.shift><Key.shift><Key.shift><Key.shift><Key.shift><Key.shift><Key.shift><Key.shift><Key.shift><Key.shift><Key.shift><Key.shift><Key.shift><Key.shift><Key.shift><Key.shift><Key.shift><Key.shift><Key.shift><Key.shift>*<Key.left><Key.enter>=<Key.left><Key.left><Key.left><Key.shift><Key.shift><Key.shift><Key.shift><Key.shift><Key.shift><Key.shift><Key.shift>*<Key.left><Key.enter><Key.shift>+<Key.left><Key.left><Key.left><Key.shift><Key.shift><Key.shift><Key.shift><Key.shift><Key.shift><Key.shift><Key.shift><Key.shift><Key.shift>*<Key.left><Key.enter><Key.shift><Key.shift>+<Key.left><Key.left><Key.left><Key.shift><Key.shift><Key.shift><Key.shift><Key.shift><Key.shift><Key.shift><Key.shift><Key.shift><Key.shift><Key.shift><Key.shift><Key.shift><Key.shift><Key.shift><Key.shift><Key.shift><Key.shift><Key.shift><Key.shift><Key.shift><Key.shift><Key.shift><Key.shift><Key.shift>*<Key.left><Key.enter>=<Key.left><Key.left><Key.left><Key.left><Key.shift><Key.shift><Key.shift><Key.shift>*<Key.left><Key.enter>=<Key.left><Key.left><Key.left><Key.shift><Key.shift><Key.shift><Key.shift><Key.shift><Key.shift><Key.shift><Key.shift><Key.shift><Key.shift><Key.shift><Key.shift>*<Key.left><Key.enter><Key.up><Key.up><Key.up><Key.up><Key.up><Key.right><Key.shift_r>Taz<Key.enter><Key.up><Key.shift_r>Tax<Key.enter>=<Key.left><Key.shift_r><Key.shift_r><Key.shift_r><Key.shift_r>*12<Key.shift_r><Key.shift_r>%<Key.enter>=<Key.left><Key.shift_r><Key.shift_r><Key.shift_r>*12<Key.shift_r><Key.shift_r><Key.shift_r><Key.shift_r><Key.shift_r><Key.shift_r>%<Key.enter>=<Key.left><Key.shift_r>*12<Key.shift_r><Key.shift_r><Key.shift_r><Key.shift_r><Key.shift_r><Key.shift_r><Key.shift_r><Key.shift_r><Key.shift_r><Key.shift_r><Key.shift_r><Key.shift_r><Key.shift_r><Key.shift_r><Key.shift_r><Key.shift_r><Key.shift_r><Key.shift_r><Key.shift_r><Key.shift_r><Key.shift_r><Key.shift_r><Key.shift_r>%<Key.enter>=<Key.left><Key.shift_r><Key.shift_r><Key.shift_r>*12<Key.shift_r>%<Key.enter>=<Key.left><Key.shift_r>*12<Key.shift_r>%<Key.enter>=<Key.left><Key.shift_r>*12<Key.shift_r>%<Key.enter>=<Key.left><Key.shift_r><Key.shift_r><Key.shift_r><Key.shift_r>*12<Key.shift_r>%<Key.enter>=<Key.left><Key.shift_r>*12<Key.shift_r>%<Key.enter>=<Key.left><Key.shift_r><Key.shift_r>*12<Key.shift_r>%<Key.enter>=<Key.left><Key.shift_r>*12<Key.shift_r>%<Key.enter><Key.up><Key.up><Key.up><Key.up><Key.up><Key.up><Key.up><Key.up><Key.up><Key.up><Key.right><Key.up><Key.shift_r>Commision<Key.enter>=<Key.left><Key.left><Key.shift_r>*2<Key.shift_r>%<Key.enter>=<Key.left><Key.left><Key.shift_r>*2<Key.shift_r>%<Key.enter>=<Key.left><Key.left><Key.shift_r><Key.shift_r><Key.shift_r><Key.shift_r><Key.shift_r><Key.shift_r><Key.shift_r><Key.shift_r><Key.shift_r><Key.shift_r><Key.shift_r><Key.shift_r><Key.shift_r><Key.shift_r><Key.shift_r>*2<Key.shift_r><Key.shift_r><Key.shift_r><Key.shift_r><Key.shift_r><Key.shift_r><Key.shift_r><Key.shift_r><Key.shift_r><Key.shift_r>%<Key.enter>=<Key.left><Key.shift_r><Key.shift_r><Key.shift_r><Key.shift_r><Key.shift_r><Key.shift_r><Key.shift_r>*2<Key.shift_r>%<Key.enter>=<Key.left><Key.shift_r>*2<Key.shift_r>%<Key.enter>=<Key.left><Key.shift_r>*2<Key.shift_r>%<Key.enter>=<Key.up><Key.esc><Key.up>=<Key.left><Key.left><Key.shift_r>*2<Key.shift_r>%<Key.enter><Key.up><Key.up>=<Key.left><Key.left><Key.shift_r>*2<Key.shift_r><Key.shift_r><Key.shift_r><Key.shift_r>%<Key.enter><Key.down>=<Key.left><Key.shift_r>*<Key.left><Key.left><Key.backspace><Key.backspace>2<Key.shift_r>%<Key.enter>=<Key.left><Key.left><Key.shift_r>*2<Key.shift_r>%<Key.enter><Key.up><Key.up>=<Key.left><Key.left><Key.shift_r>*2<Key.shift_r>%<Key.enter><Key.down>=<Key.left><Key.left><Key.shift_r>*2<Key.shift_r>%<Key.enter>=<Key.left><Key.left><Key.shift_r><Key.shift_r><Key.shift_r><Key.shift_r><Key.shift_r><Key.shift_r><Key.shift_r>*2<Key.shift_r>%<Key.enter>
Screenshot: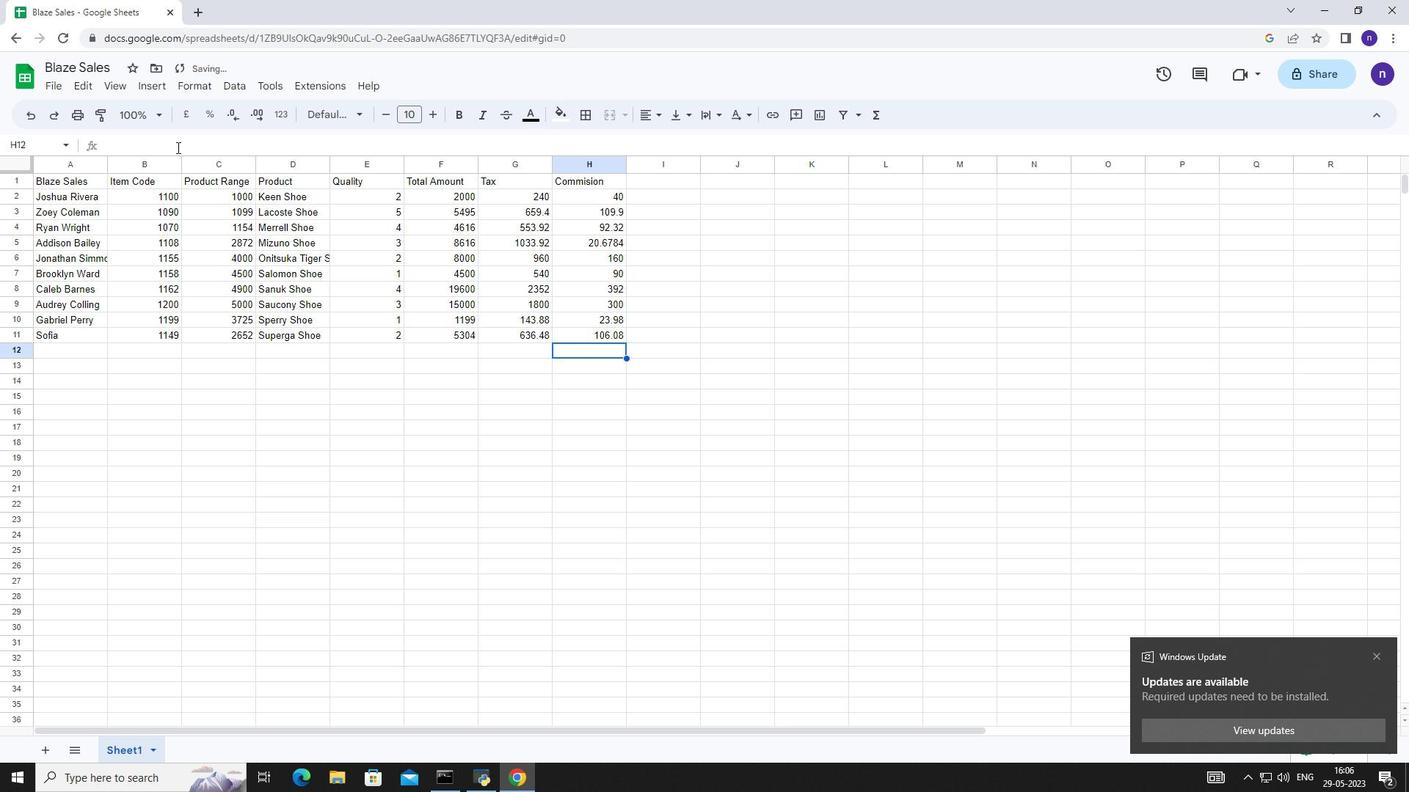 
Action: Mouse moved to (110, 60)
Screenshot: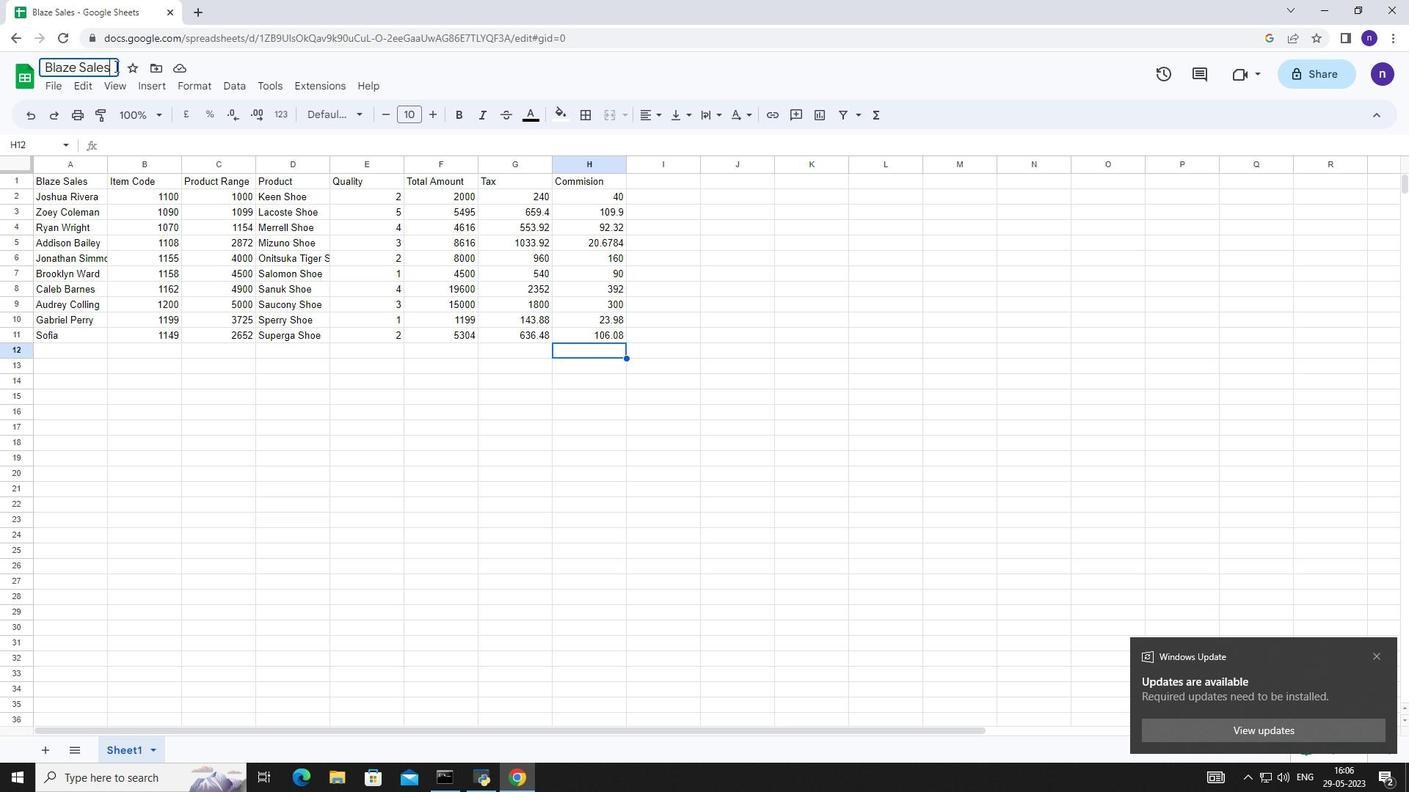 
Action: Mouse pressed left at (110, 60)
Screenshot: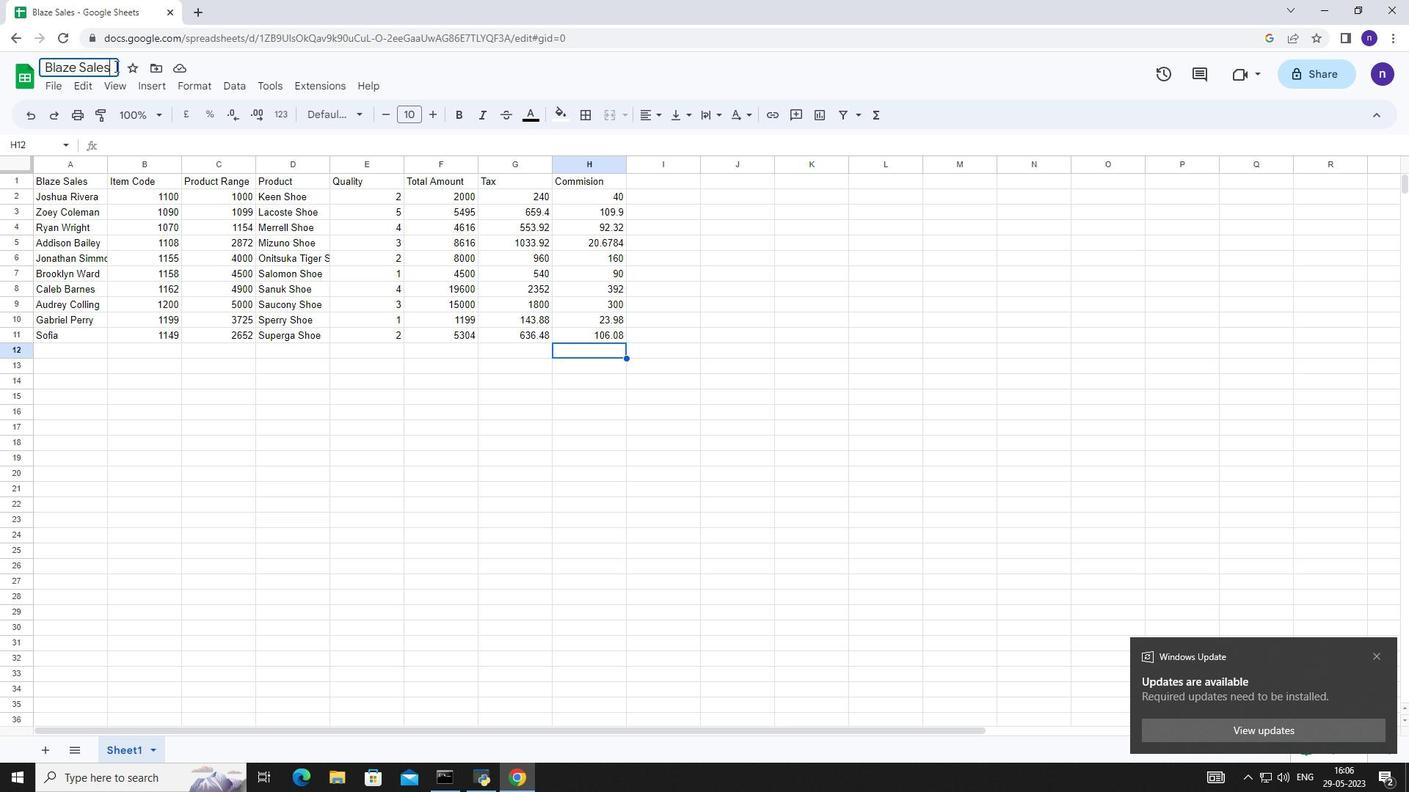 
Action: Mouse moved to (129, 88)
Screenshot: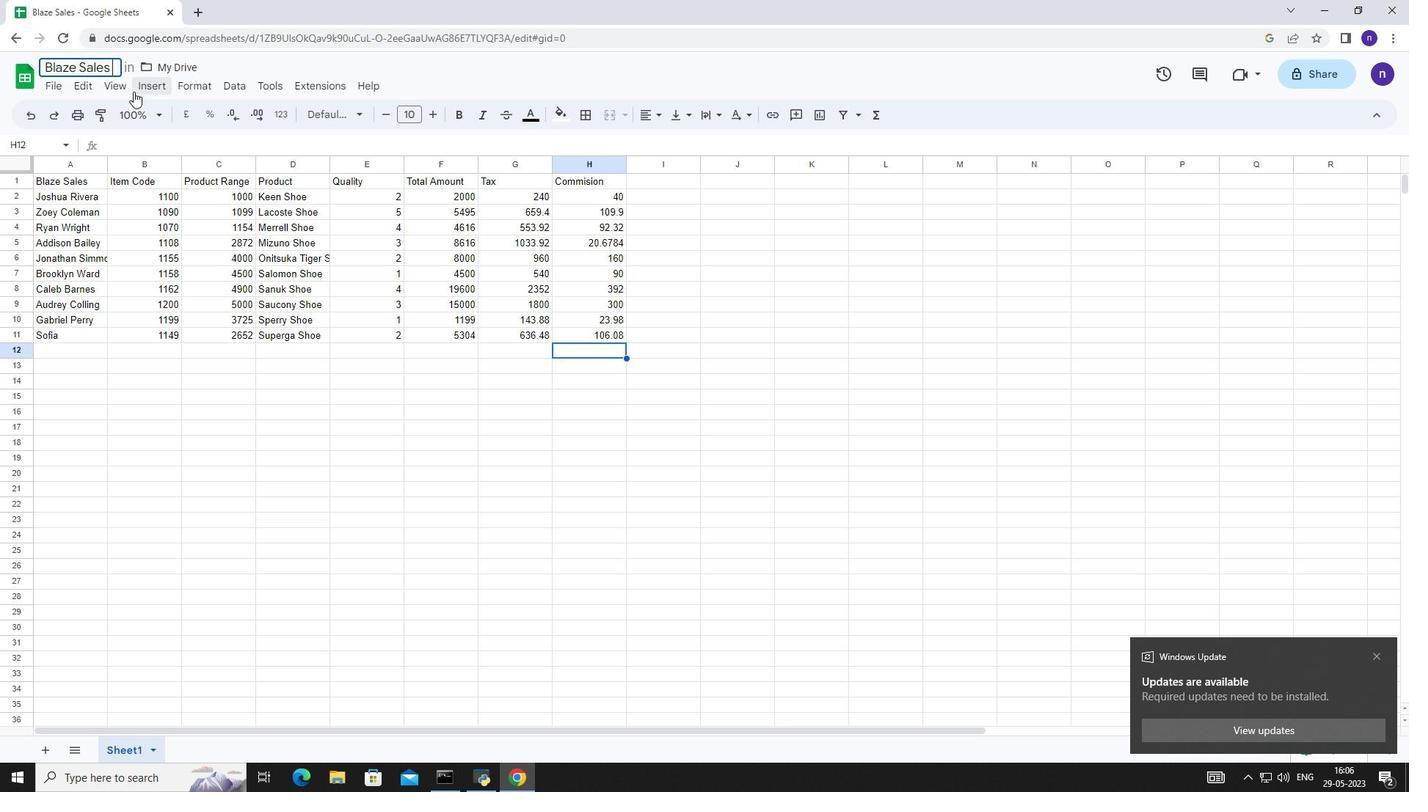 
Action: Key pressed <Key.space><Key.shift_r>Log<Key.space><Key.shift_r>Book<Key.enter>ctrl+S<'\x13'>
Screenshot: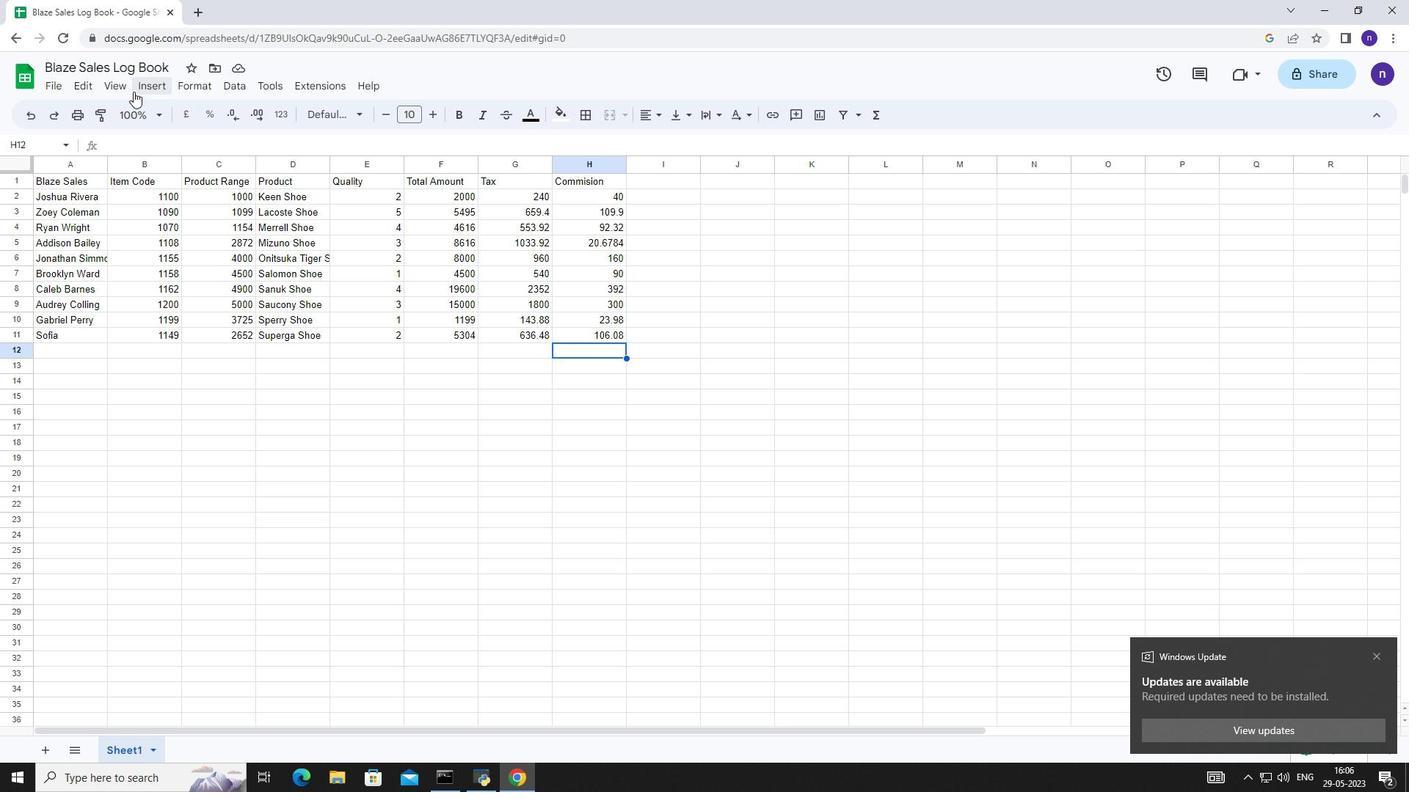 
